 Task: Create a sub task System Test and UAT for the task  Implement payment gateway integration for the app in the project TreePlan , assign it to team member softage.9@softage.net and update the status of the sub task to  On Track  , set the priority of the sub task to Low.
Action: Mouse moved to (33, 61)
Screenshot: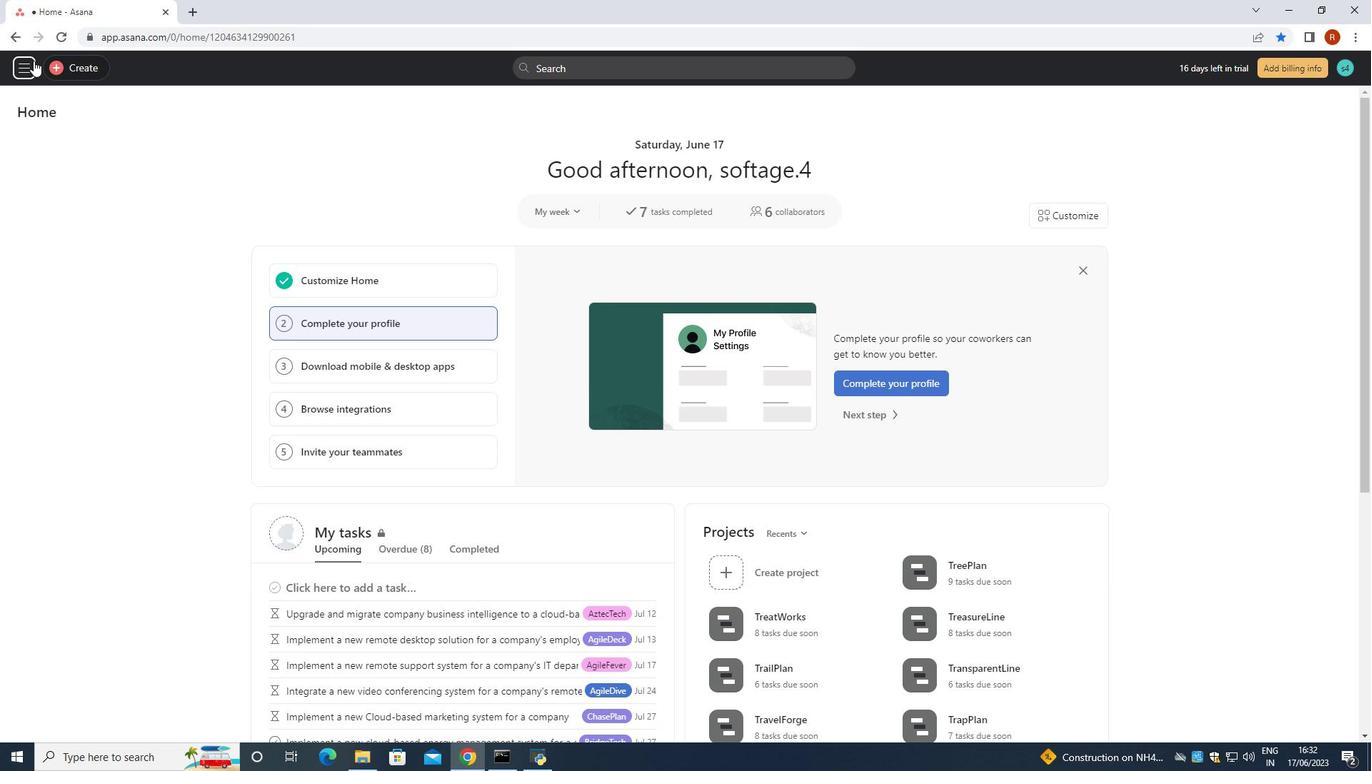 
Action: Mouse pressed left at (33, 61)
Screenshot: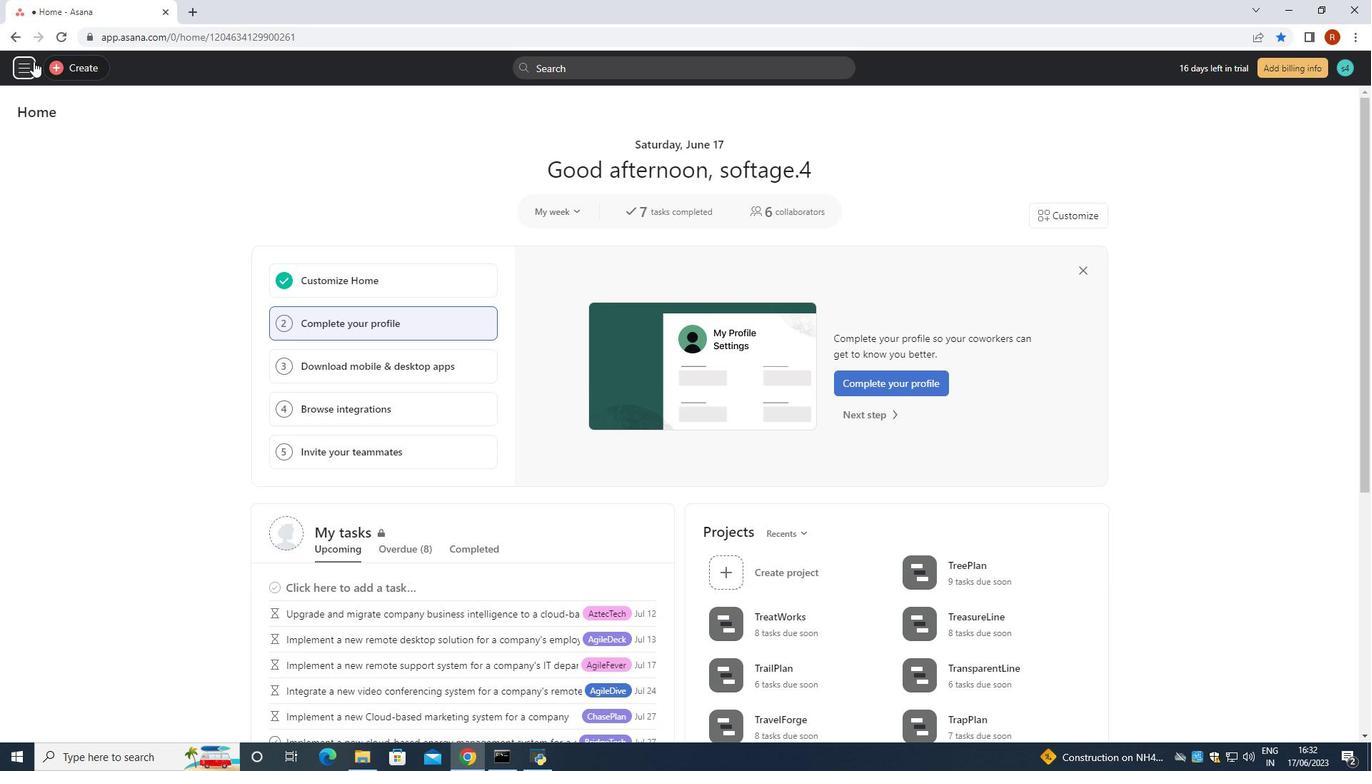 
Action: Mouse moved to (62, 327)
Screenshot: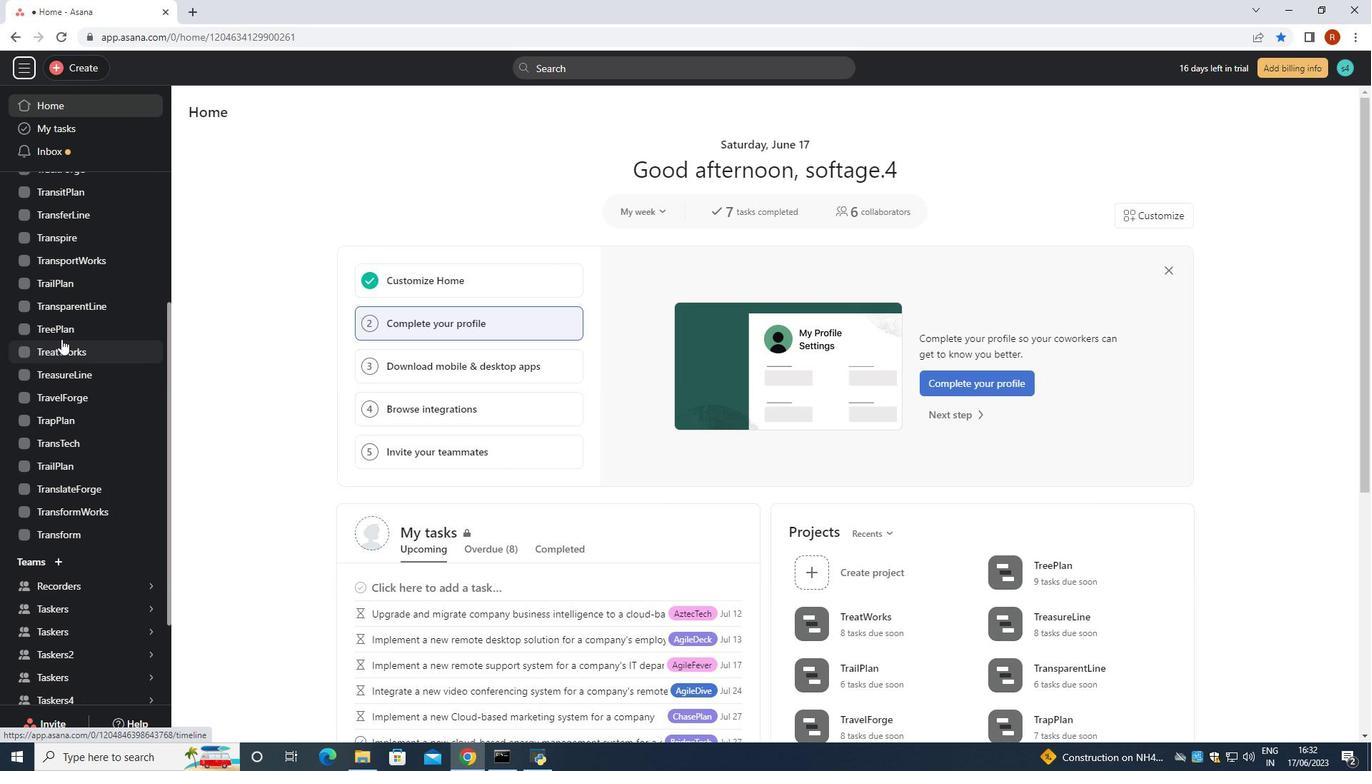 
Action: Mouse pressed left at (62, 327)
Screenshot: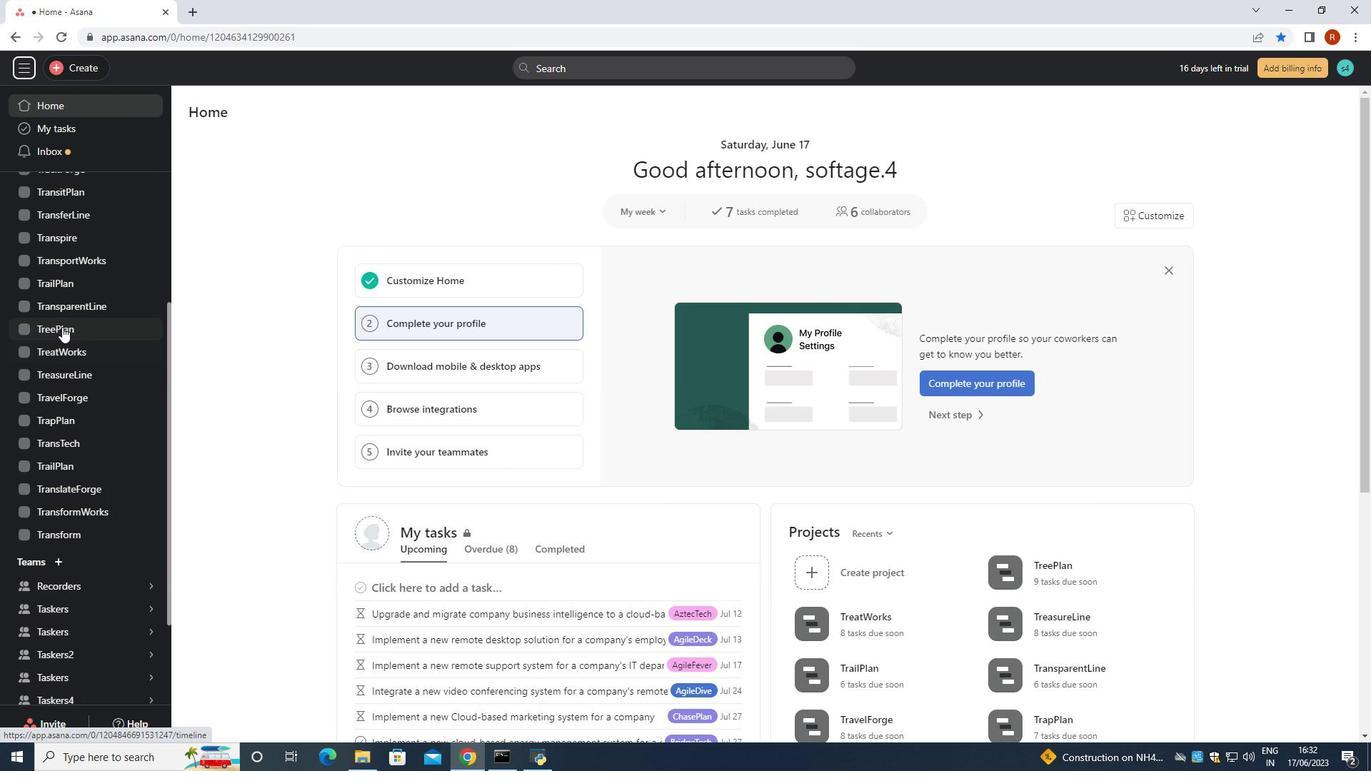 
Action: Mouse moved to (544, 338)
Screenshot: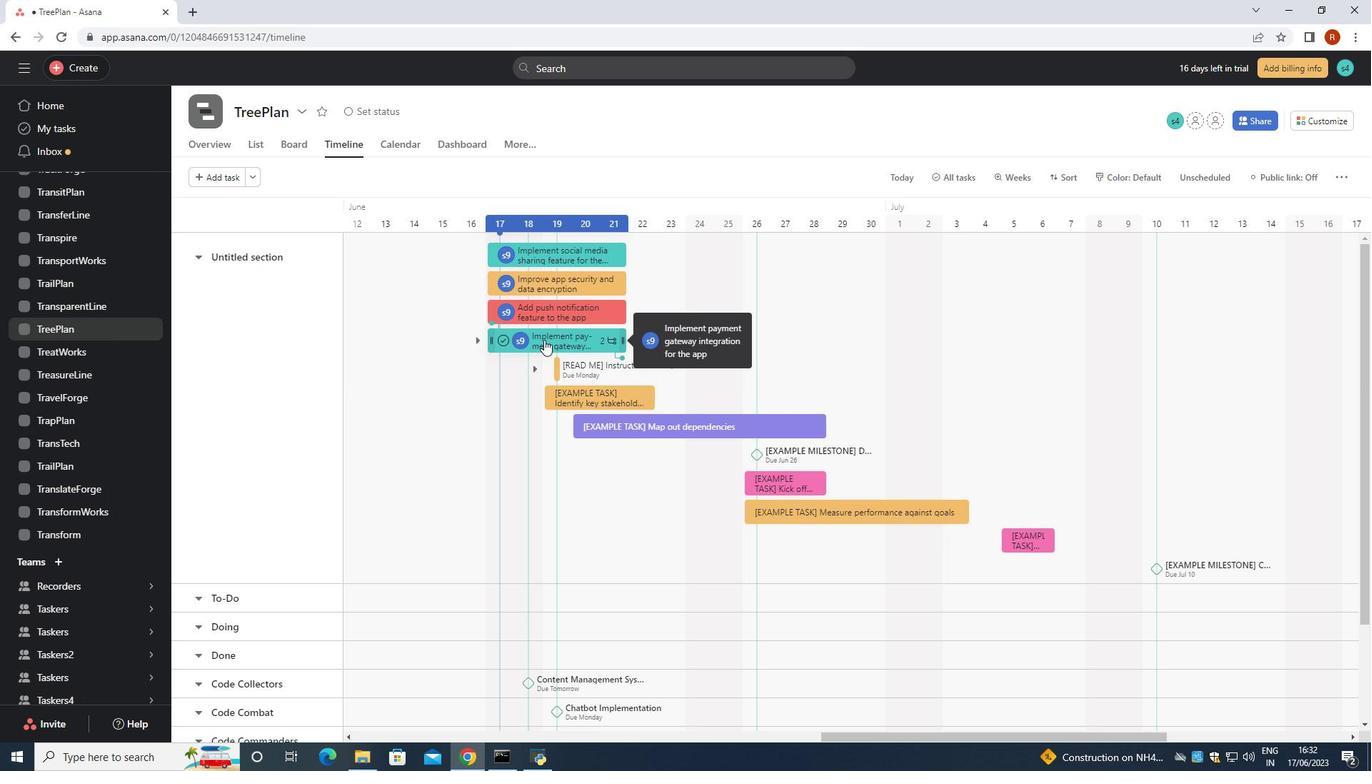 
Action: Mouse pressed left at (544, 338)
Screenshot: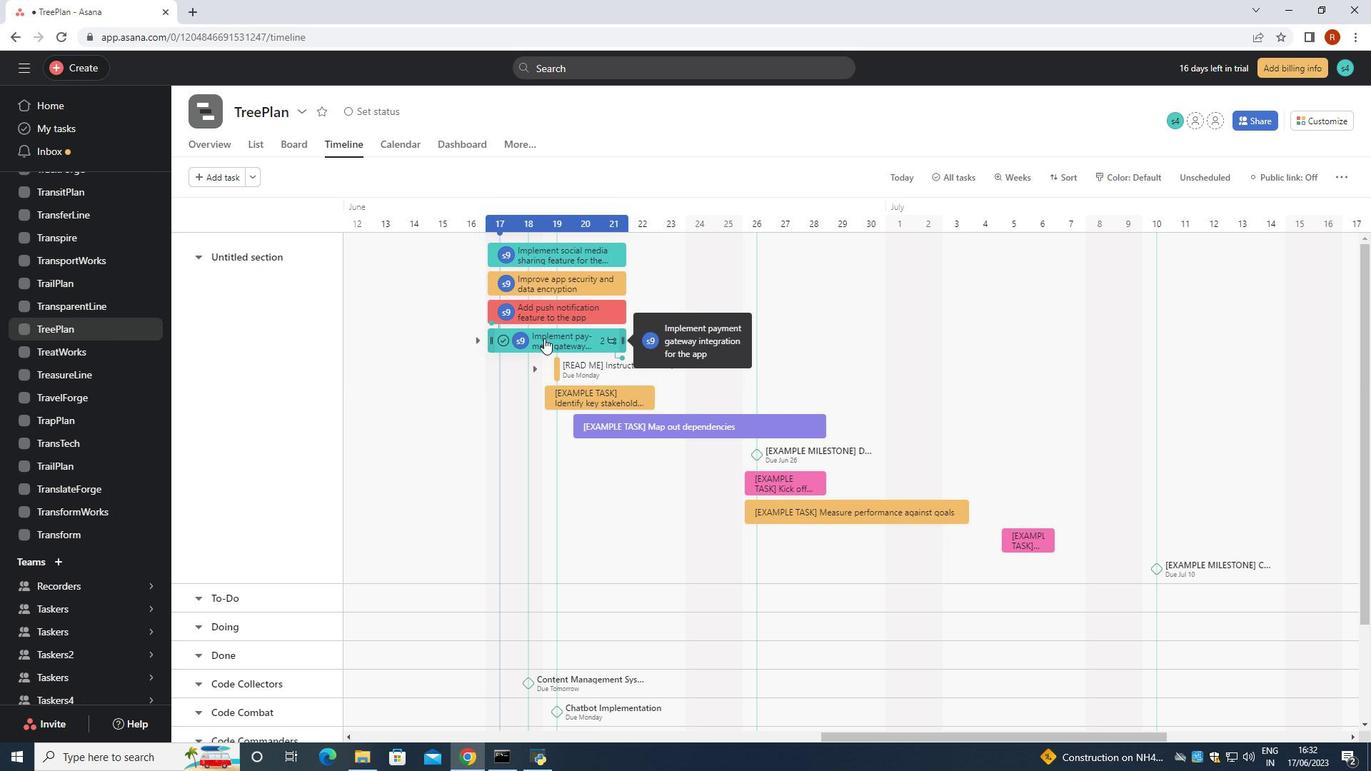 
Action: Mouse moved to (945, 503)
Screenshot: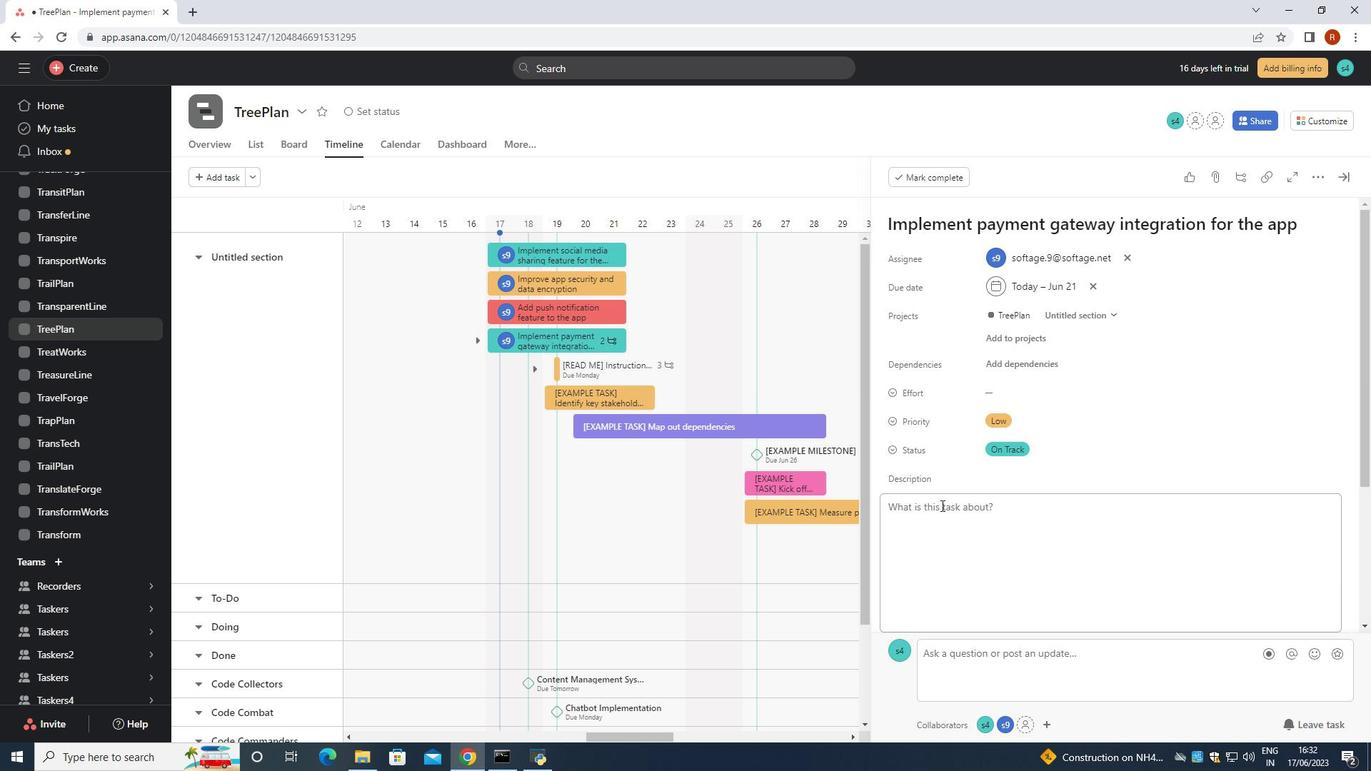 
Action: Mouse scrolled (945, 502) with delta (0, 0)
Screenshot: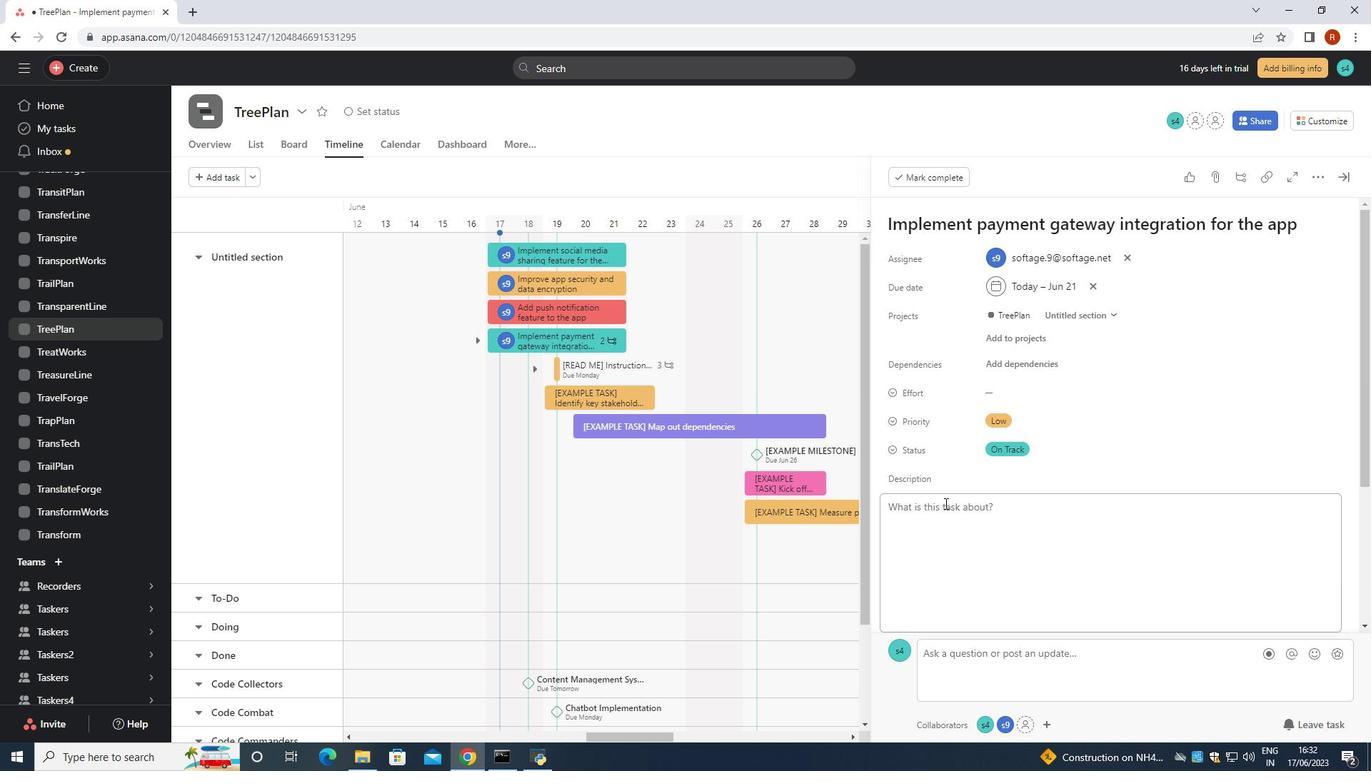 
Action: Mouse scrolled (945, 502) with delta (0, 0)
Screenshot: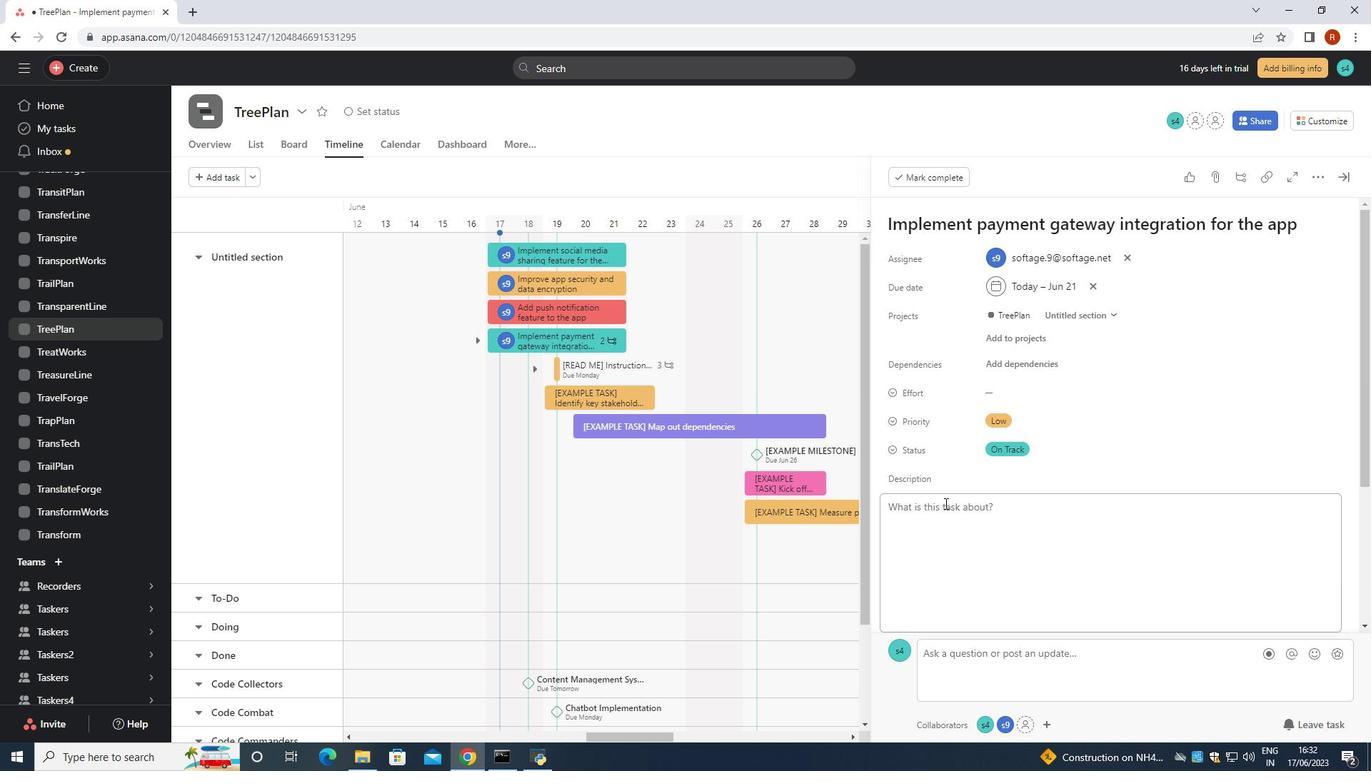 
Action: Mouse scrolled (945, 502) with delta (0, 0)
Screenshot: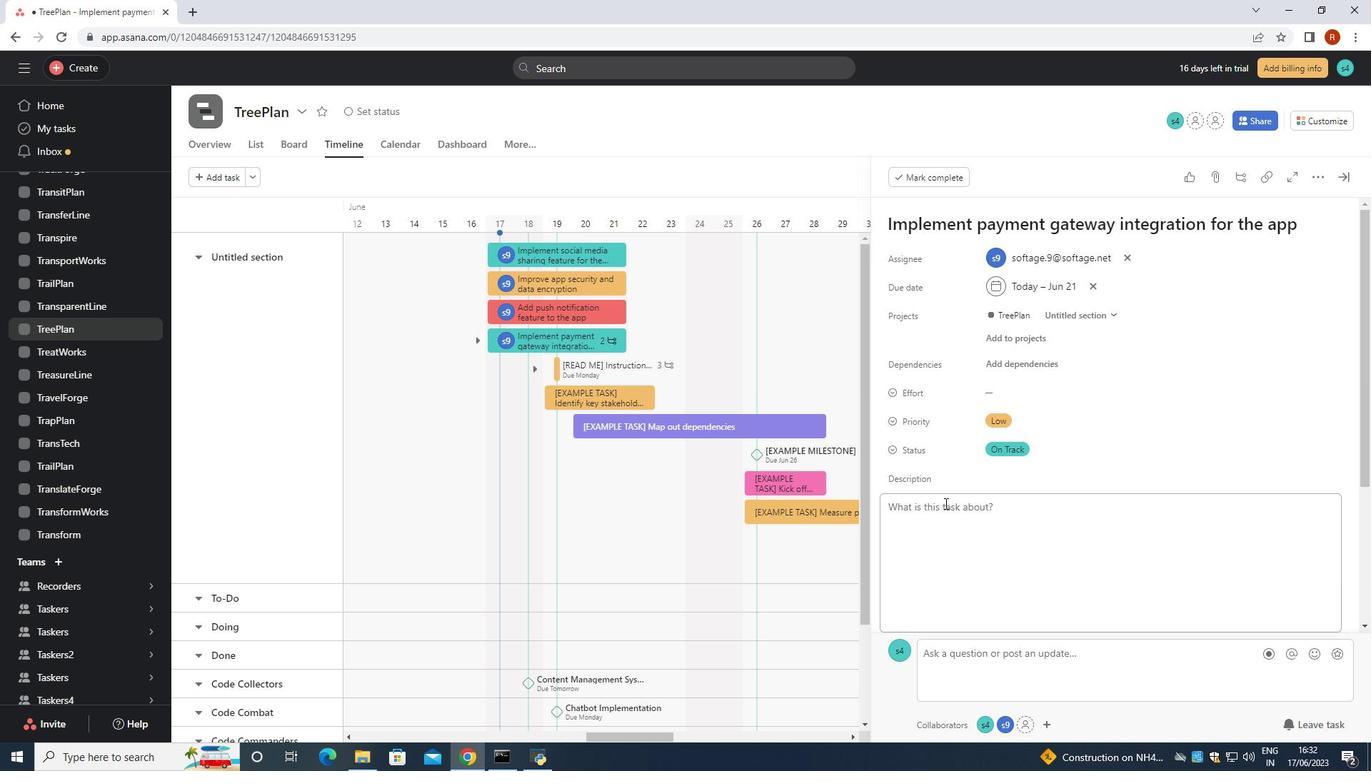 
Action: Mouse scrolled (945, 502) with delta (0, 0)
Screenshot: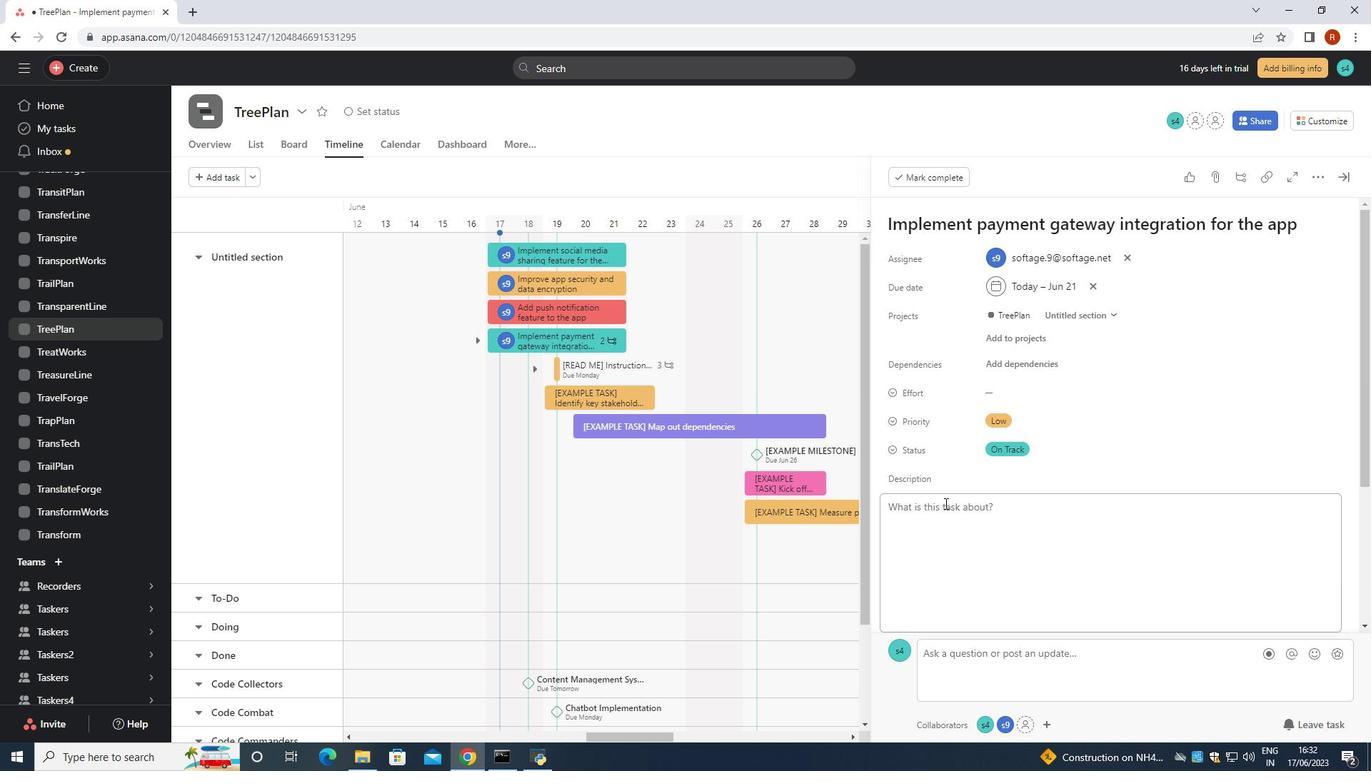 
Action: Mouse scrolled (945, 502) with delta (0, 0)
Screenshot: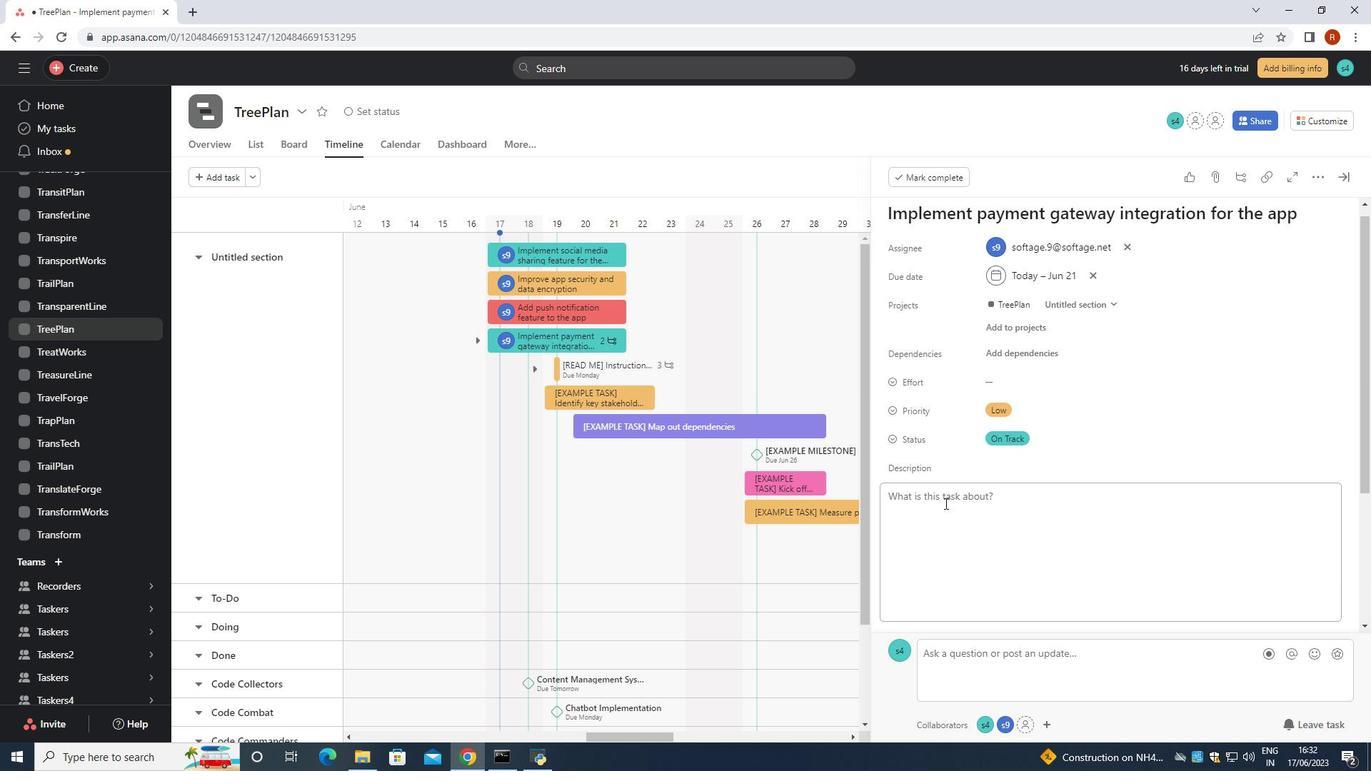 
Action: Mouse moved to (925, 515)
Screenshot: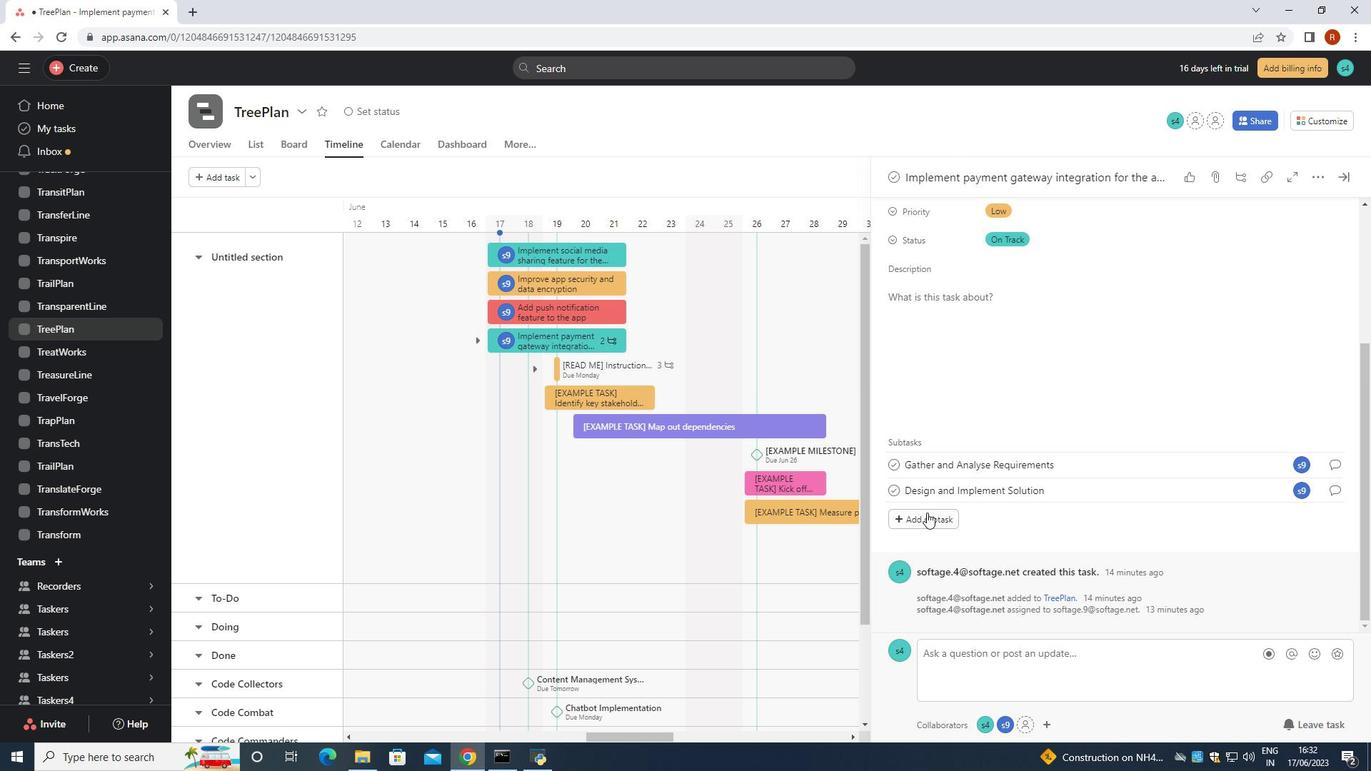 
Action: Mouse pressed left at (925, 515)
Screenshot: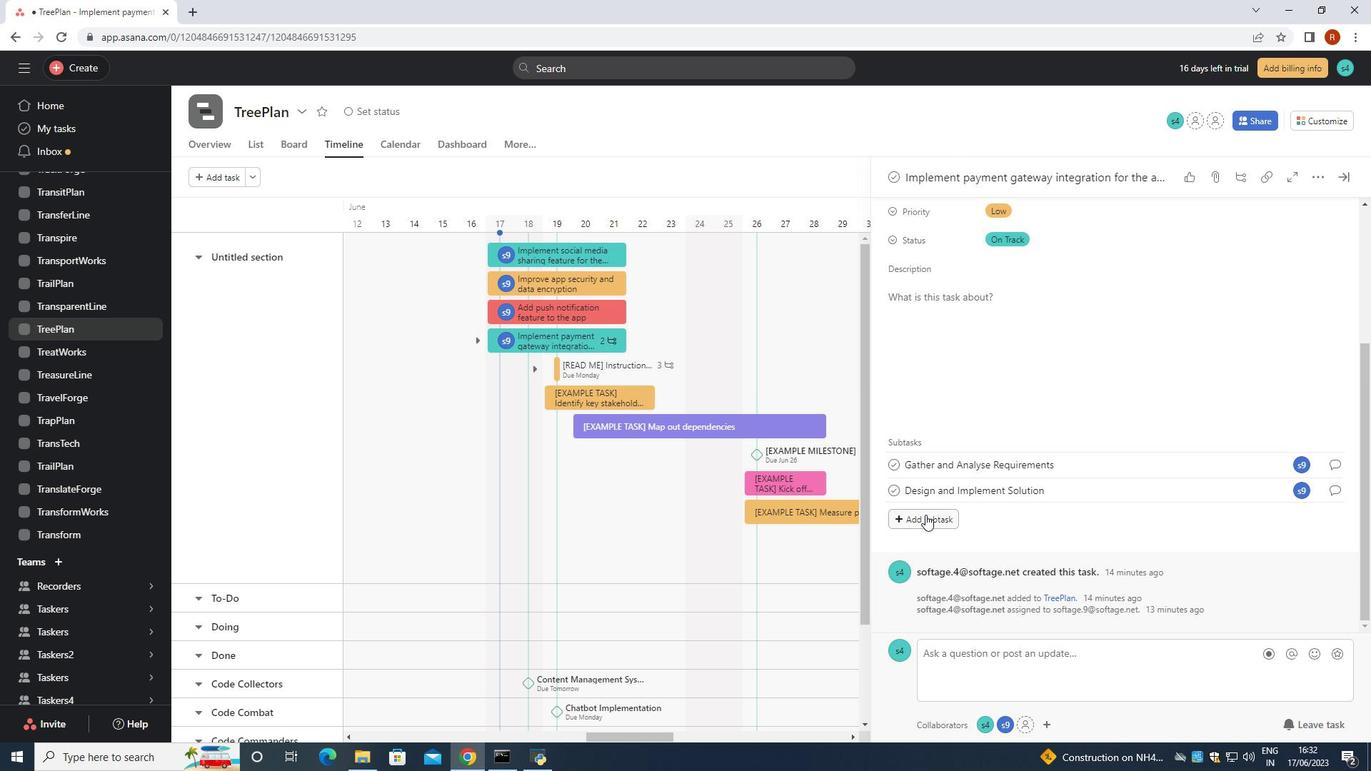 
Action: Mouse moved to (924, 522)
Screenshot: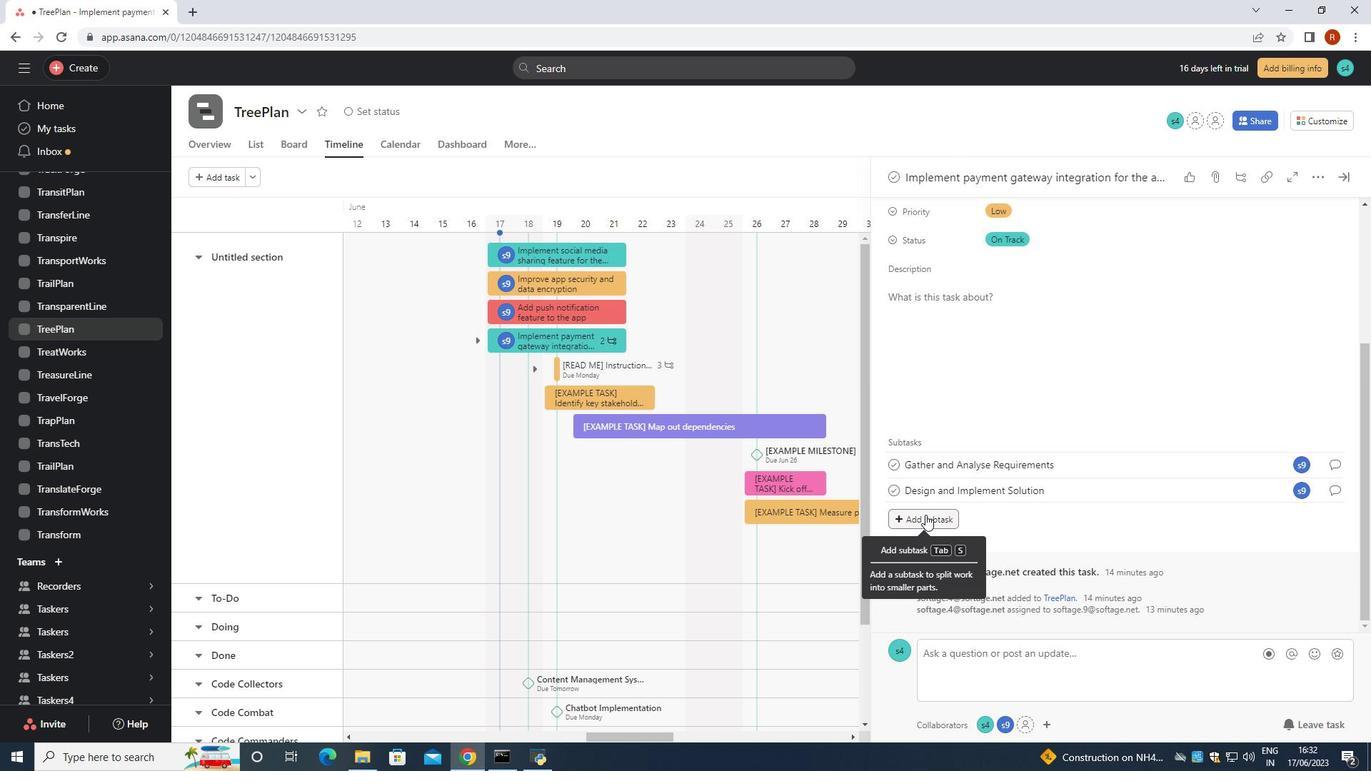 
Action: Key pressed <Key.shift><Key.shift><Key.shift><Key.shift><Key.shift><Key.shift><Key.shift><Key.shift><Key.shift>System<Key.space><Key.shift>Tw<Key.backspace>est<Key.space>and<Key.space><Key.caps_lock>UAT<Key.caps_lock>
Screenshot: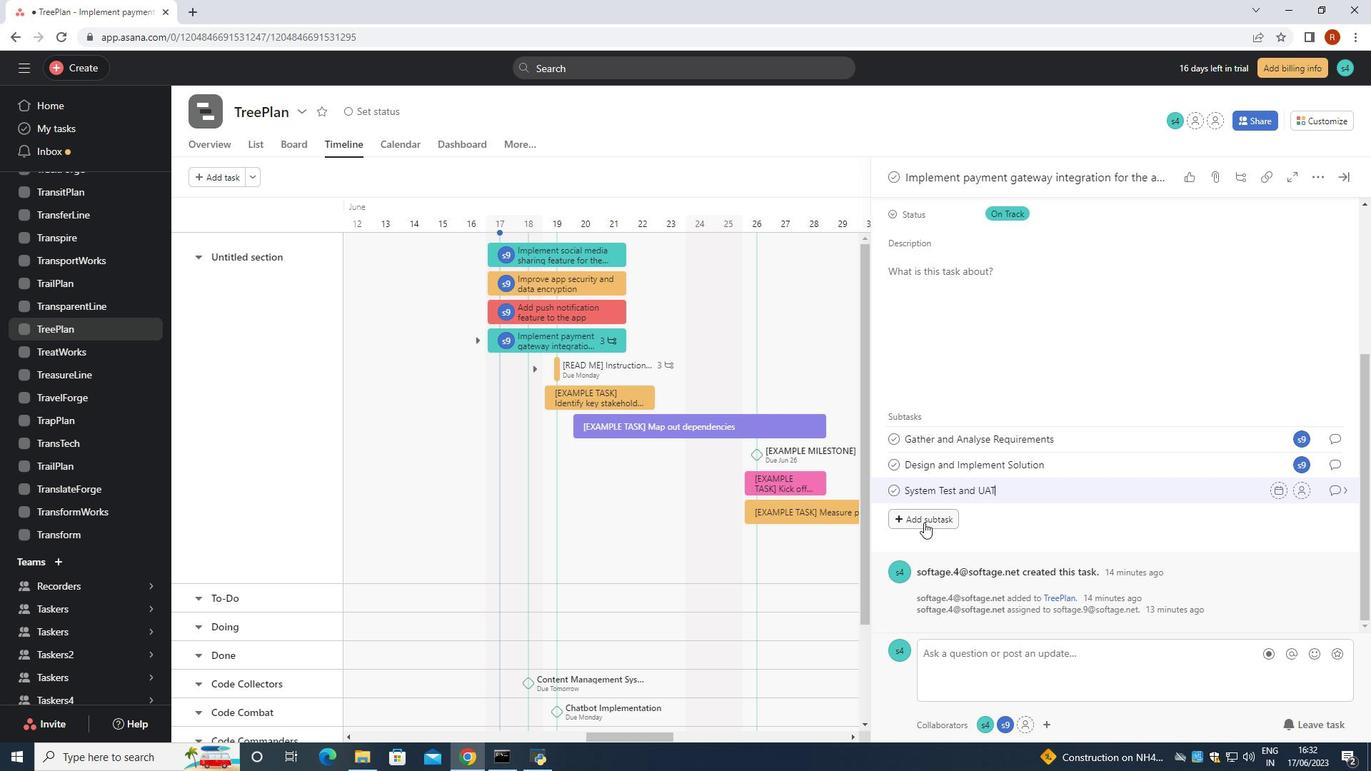 
Action: Mouse moved to (1306, 491)
Screenshot: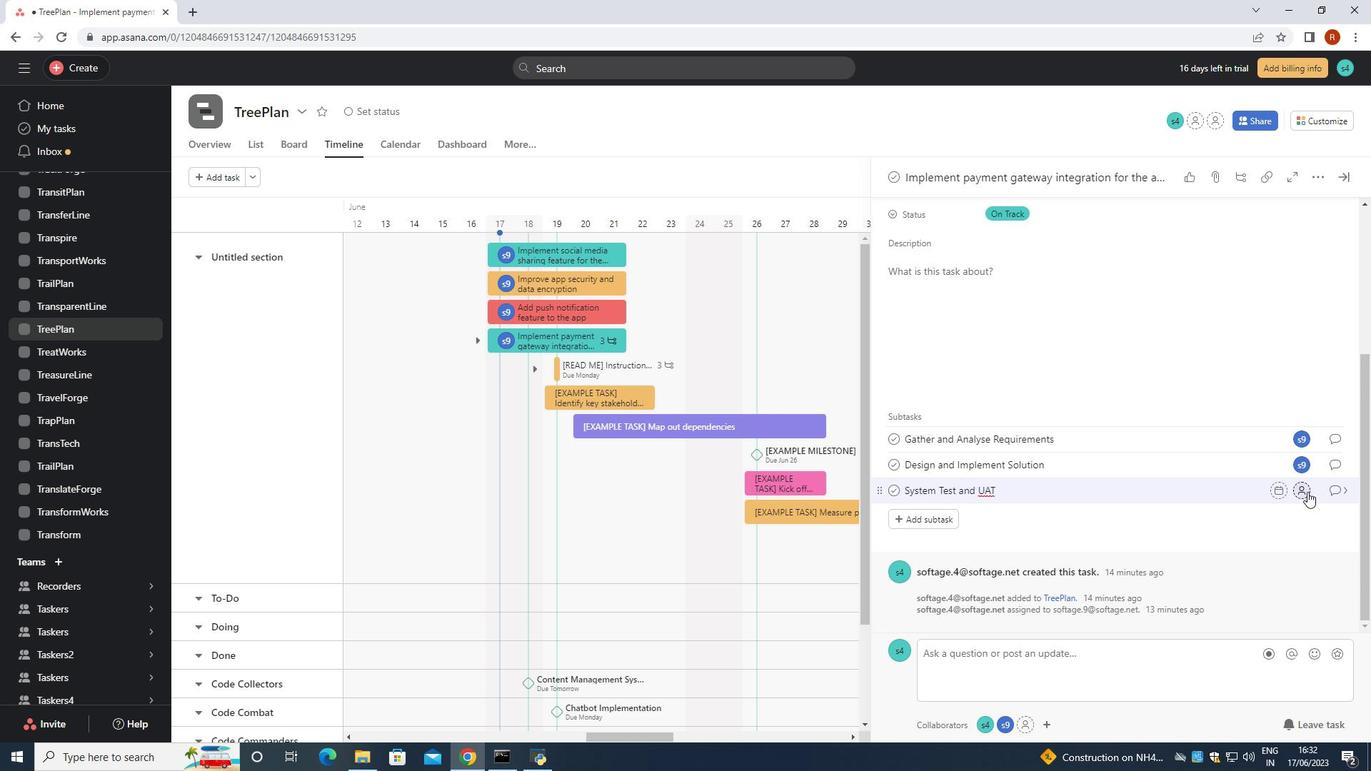 
Action: Mouse pressed left at (1306, 491)
Screenshot: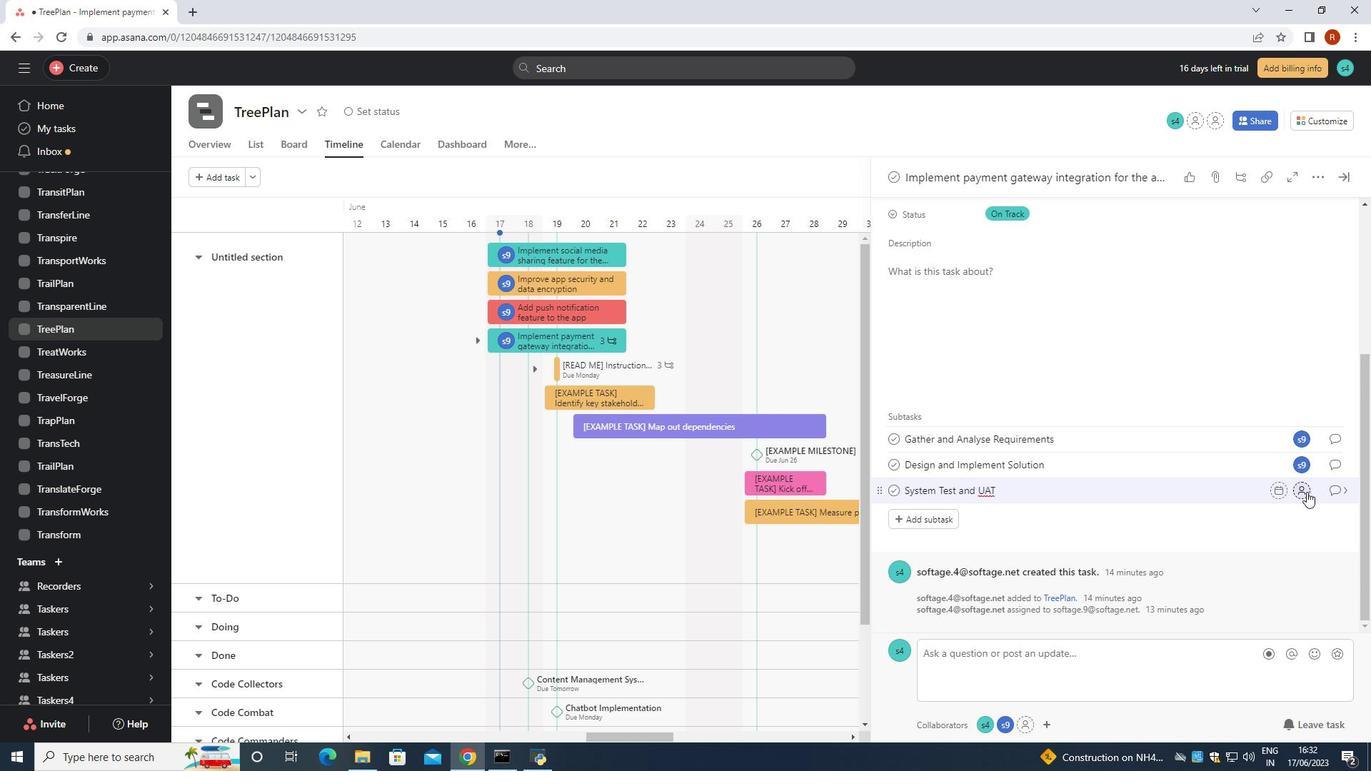 
Action: Mouse moved to (1306, 491)
Screenshot: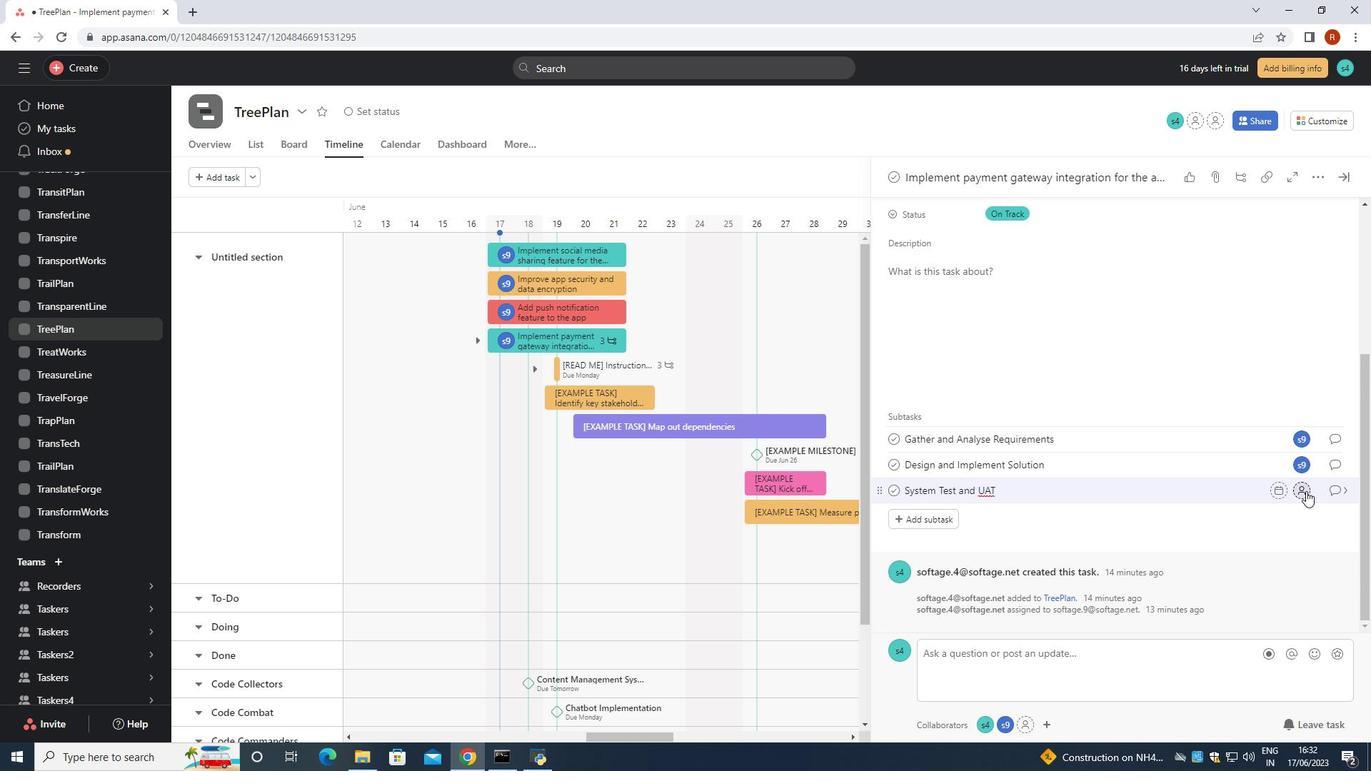 
Action: Key pressed <Key.shift>Softage.9<Key.shift>@softage.net
Screenshot: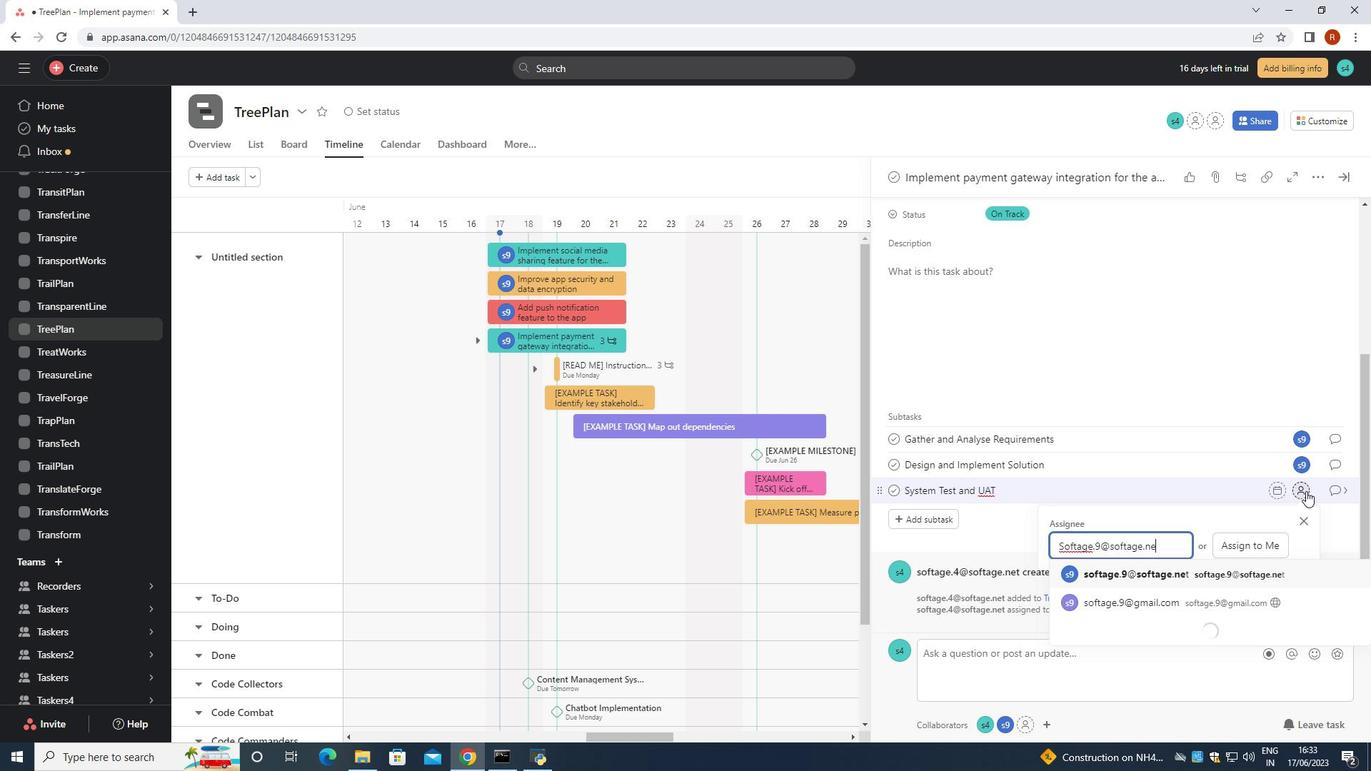 
Action: Mouse moved to (1185, 572)
Screenshot: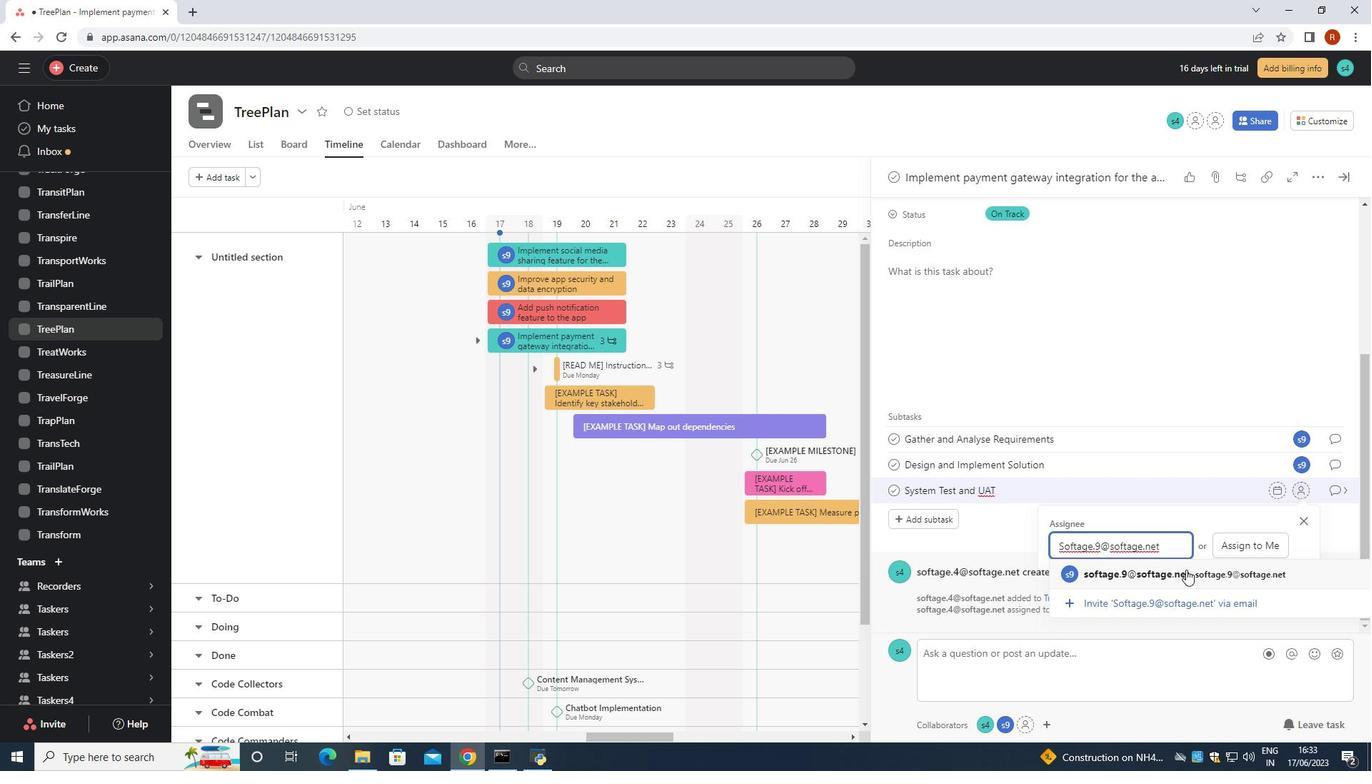
Action: Mouse pressed left at (1185, 572)
Screenshot: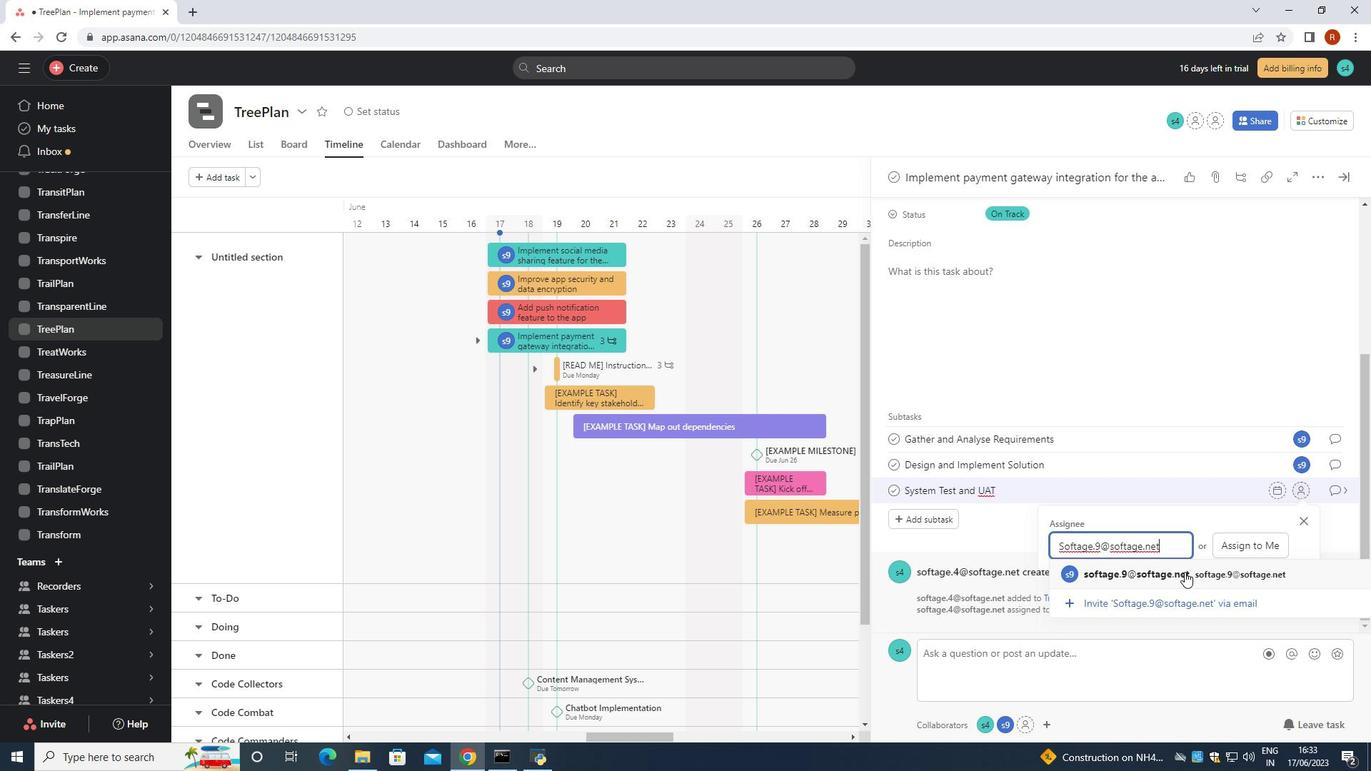 
Action: Mouse moved to (1333, 491)
Screenshot: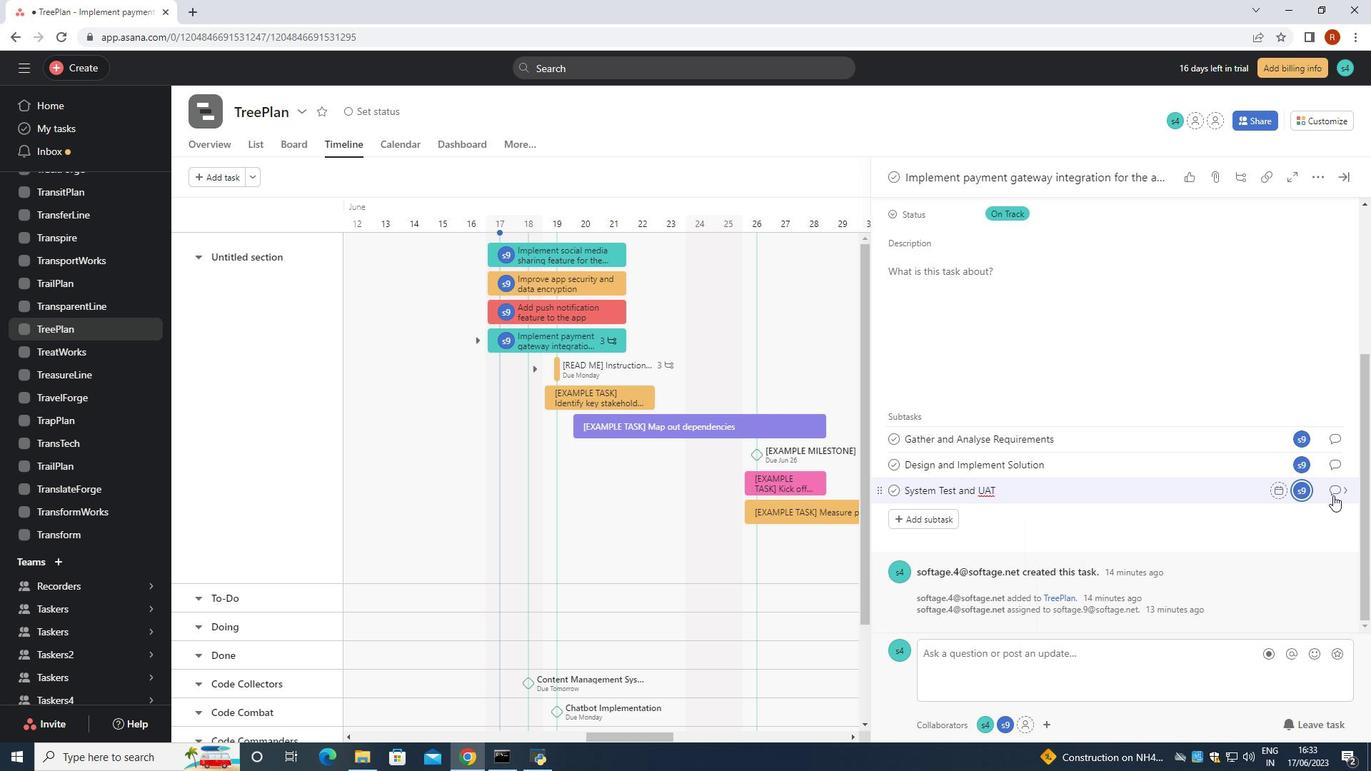 
Action: Mouse pressed left at (1333, 491)
Screenshot: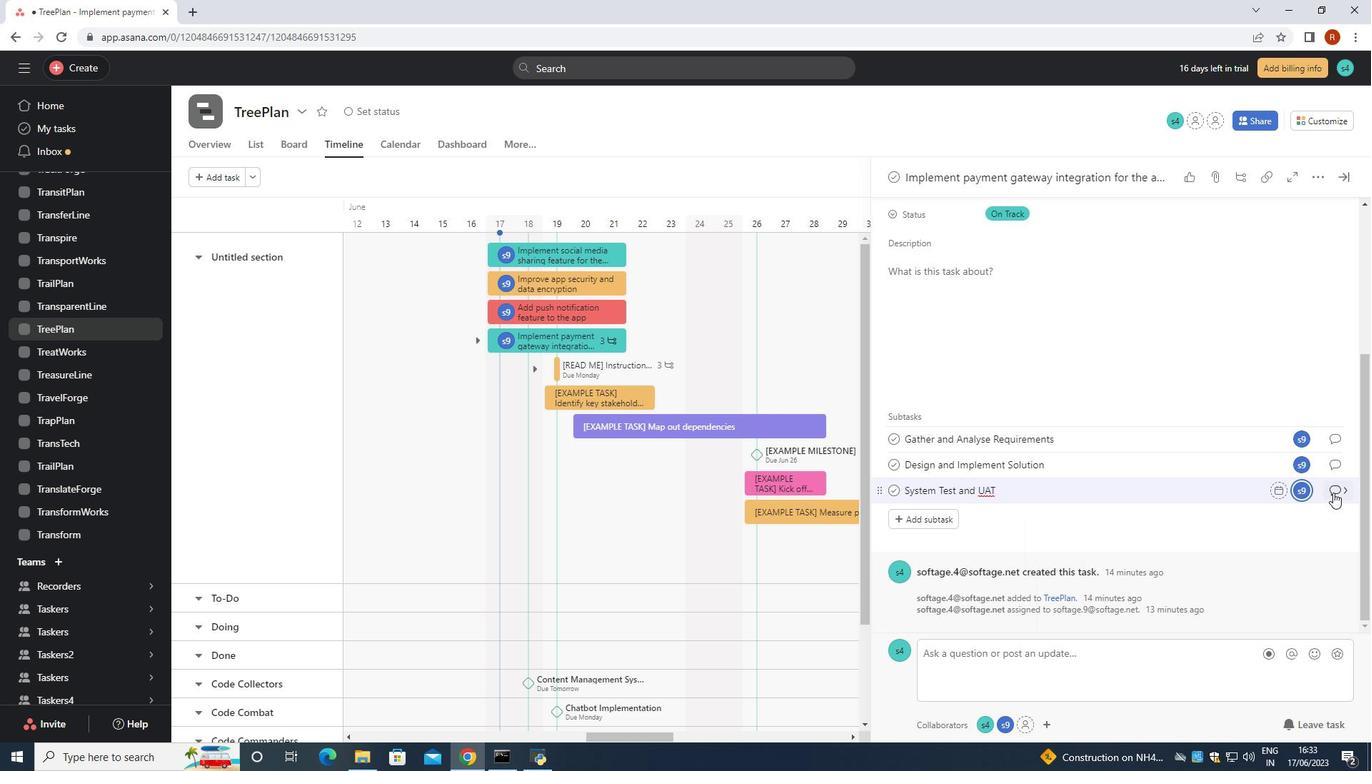 
Action: Mouse moved to (913, 377)
Screenshot: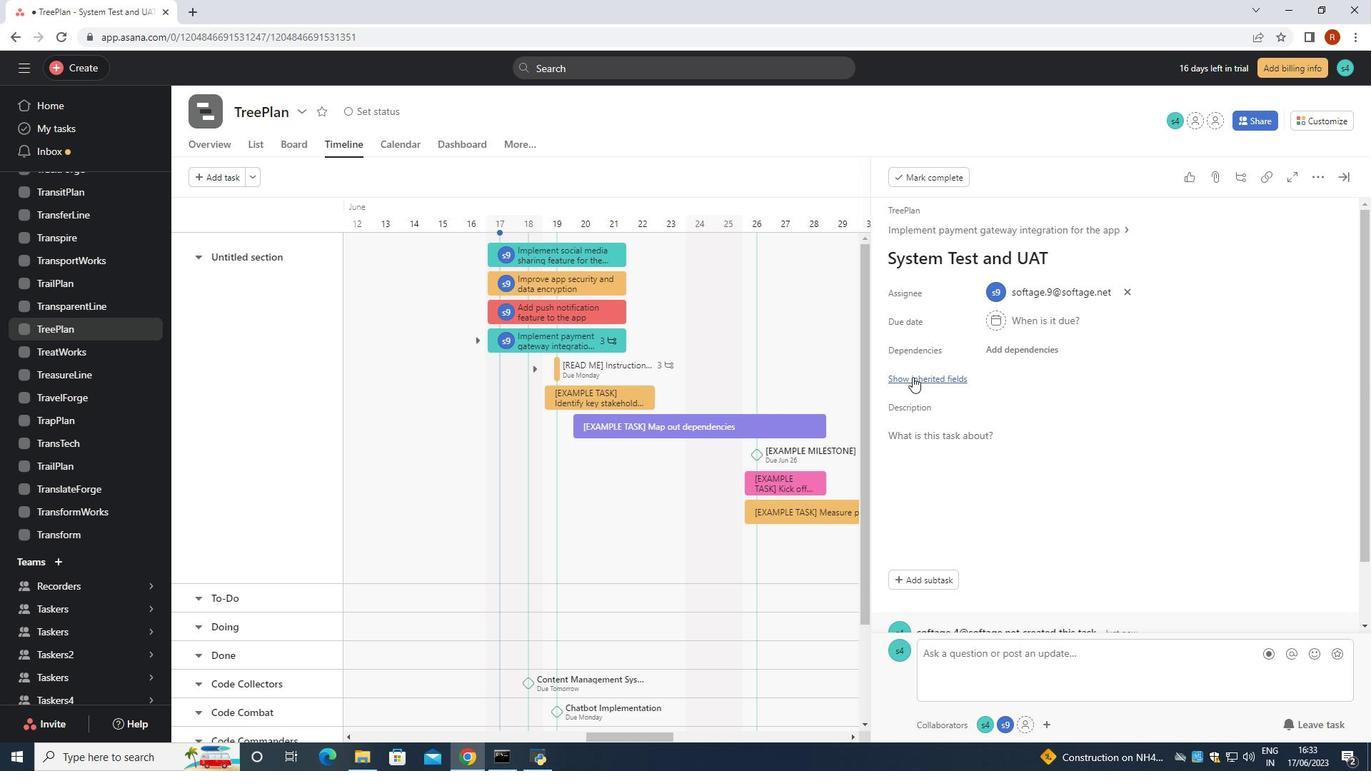 
Action: Mouse pressed left at (913, 377)
Screenshot: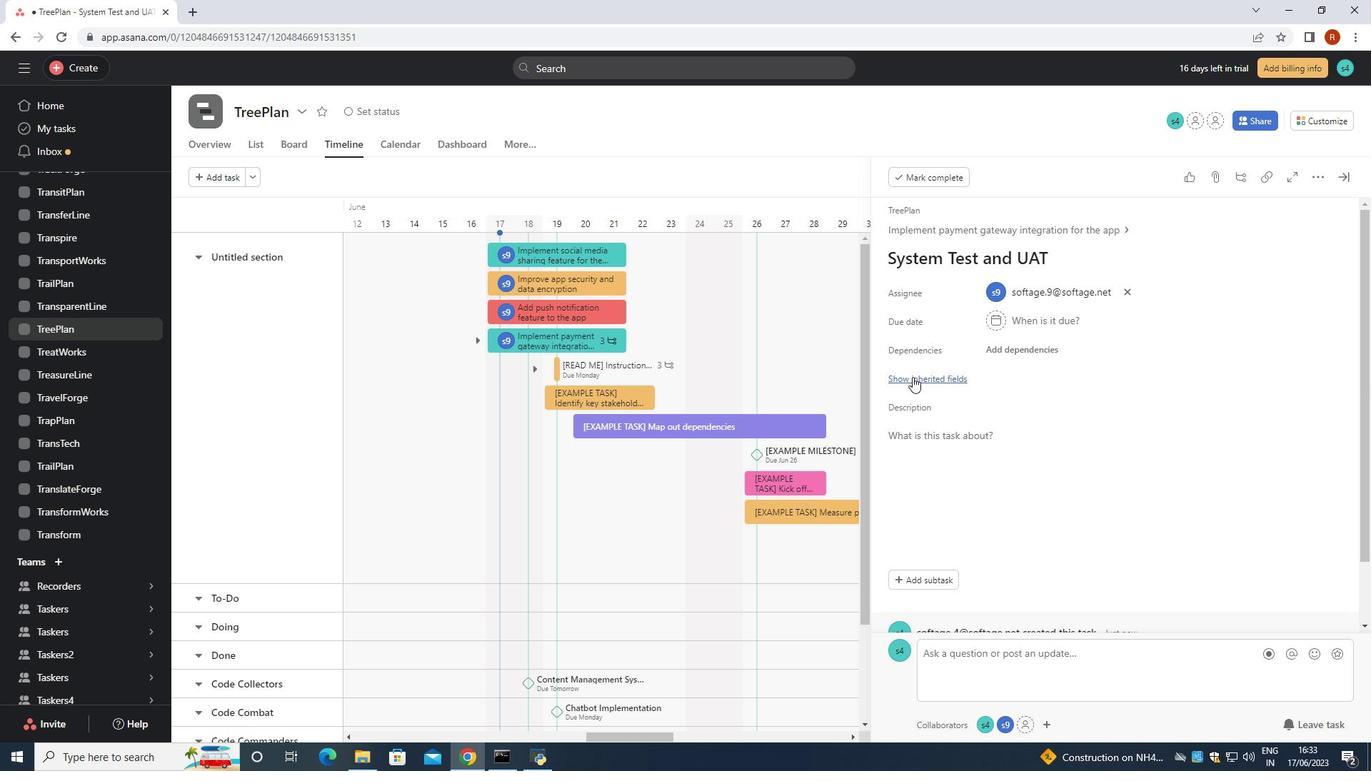 
Action: Mouse moved to (1003, 463)
Screenshot: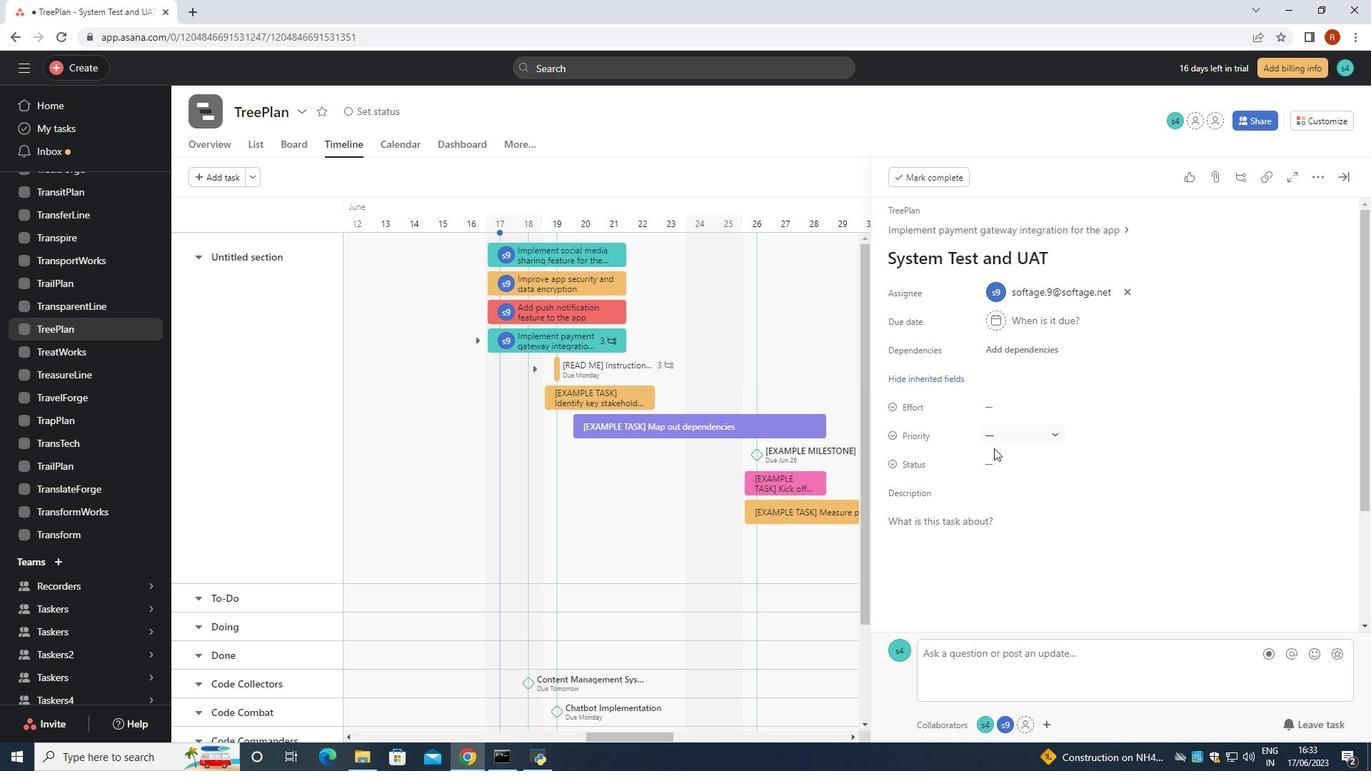 
Action: Mouse pressed left at (1003, 463)
Screenshot: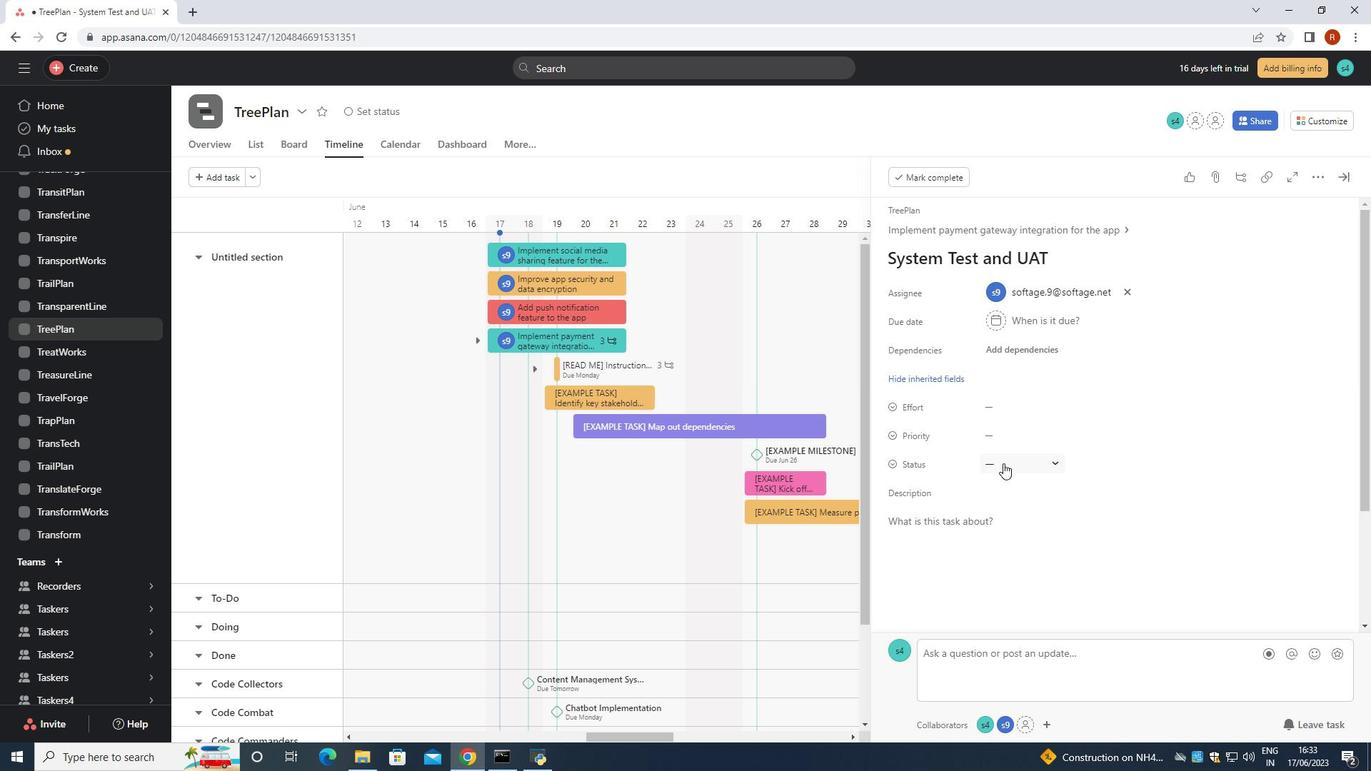 
Action: Mouse moved to (1028, 512)
Screenshot: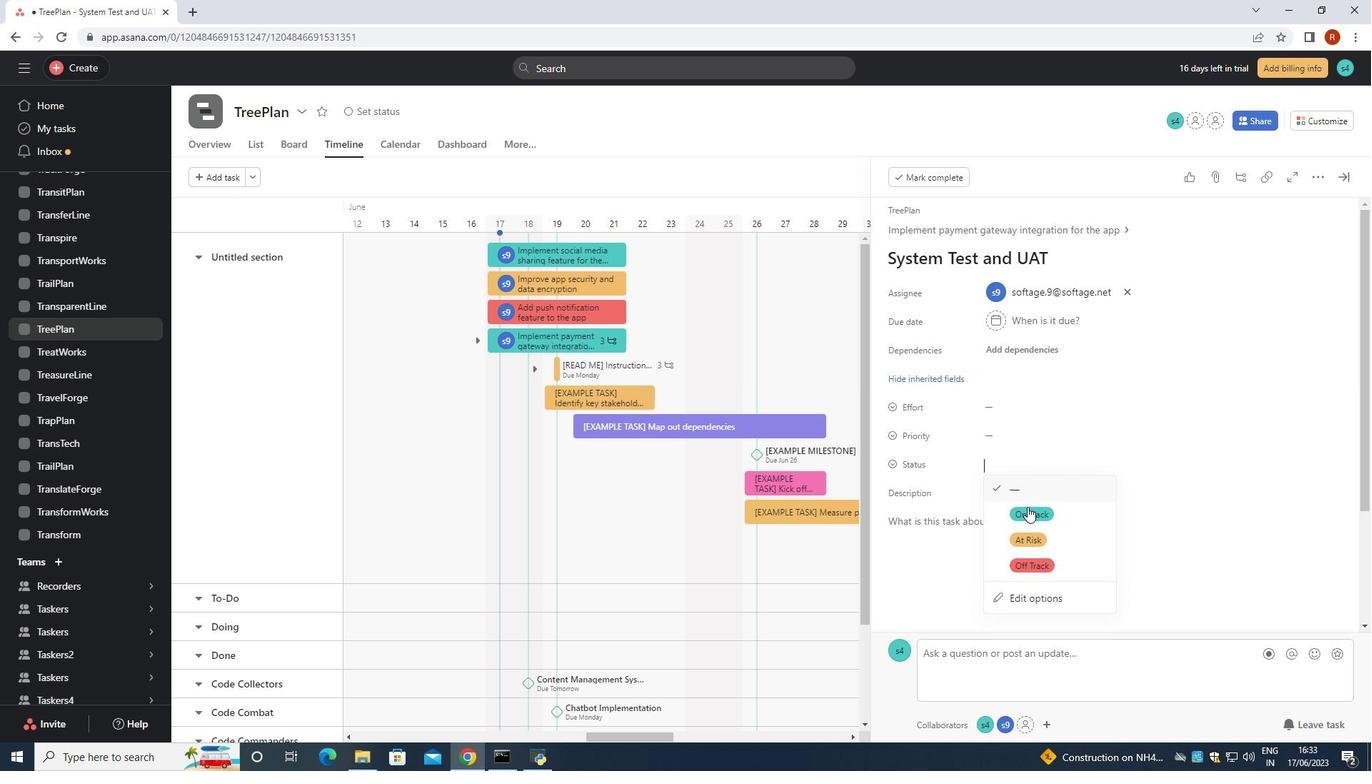 
Action: Mouse pressed left at (1028, 512)
Screenshot: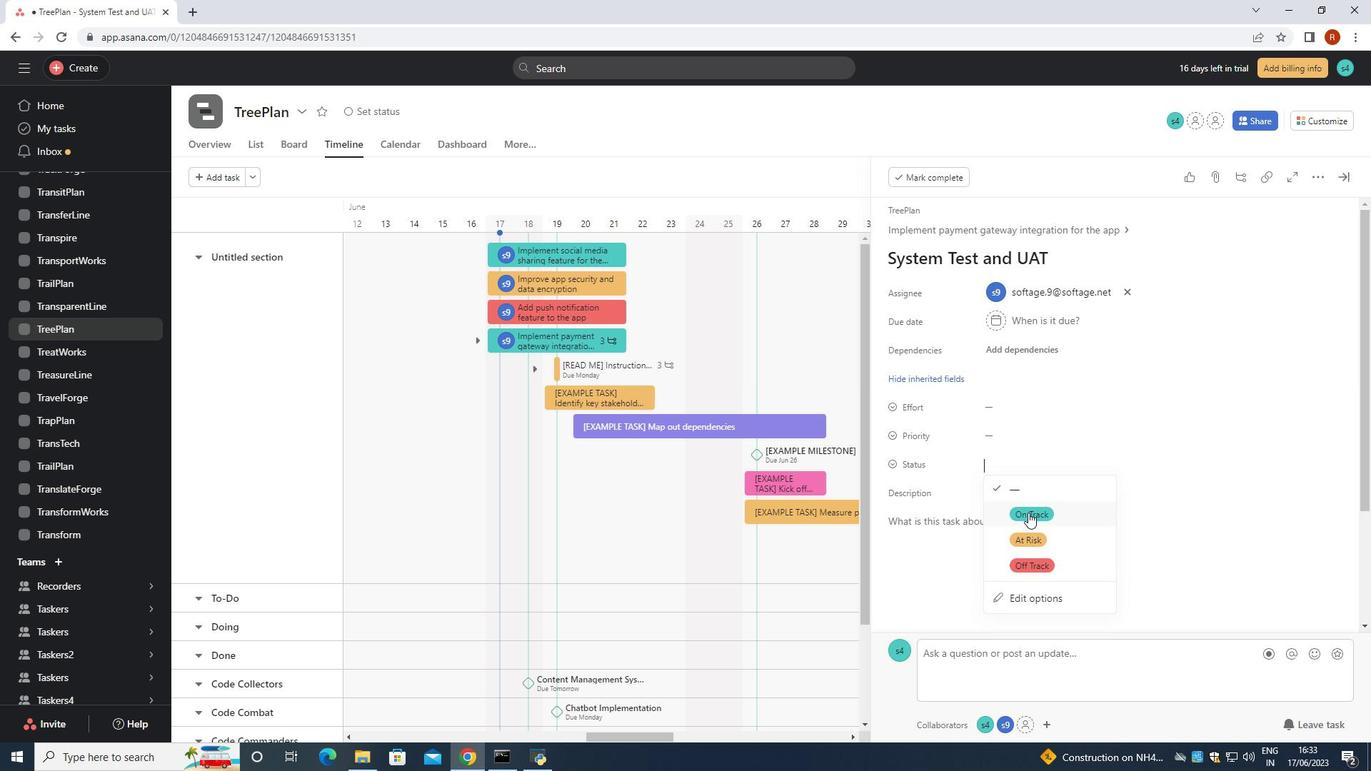 
Action: Mouse moved to (1017, 423)
Screenshot: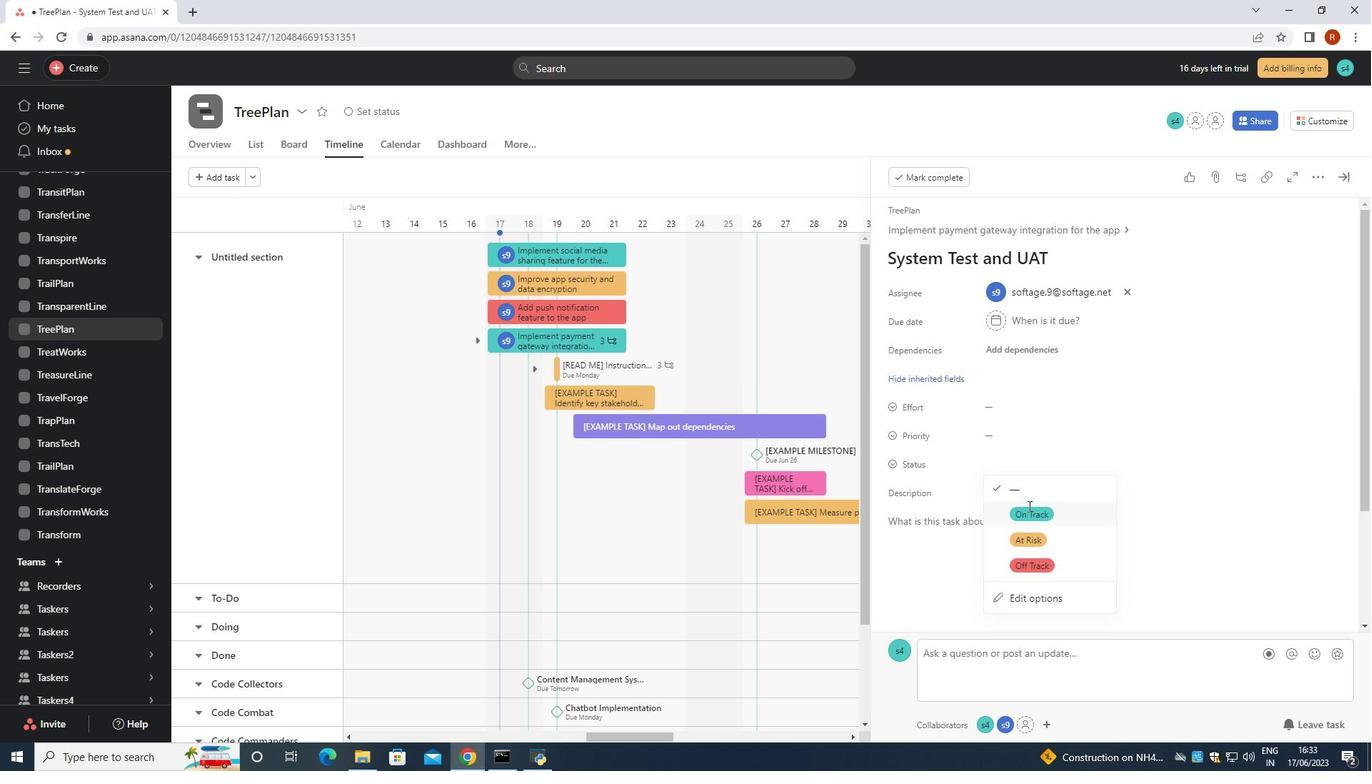 
Action: Mouse pressed left at (1017, 423)
Screenshot: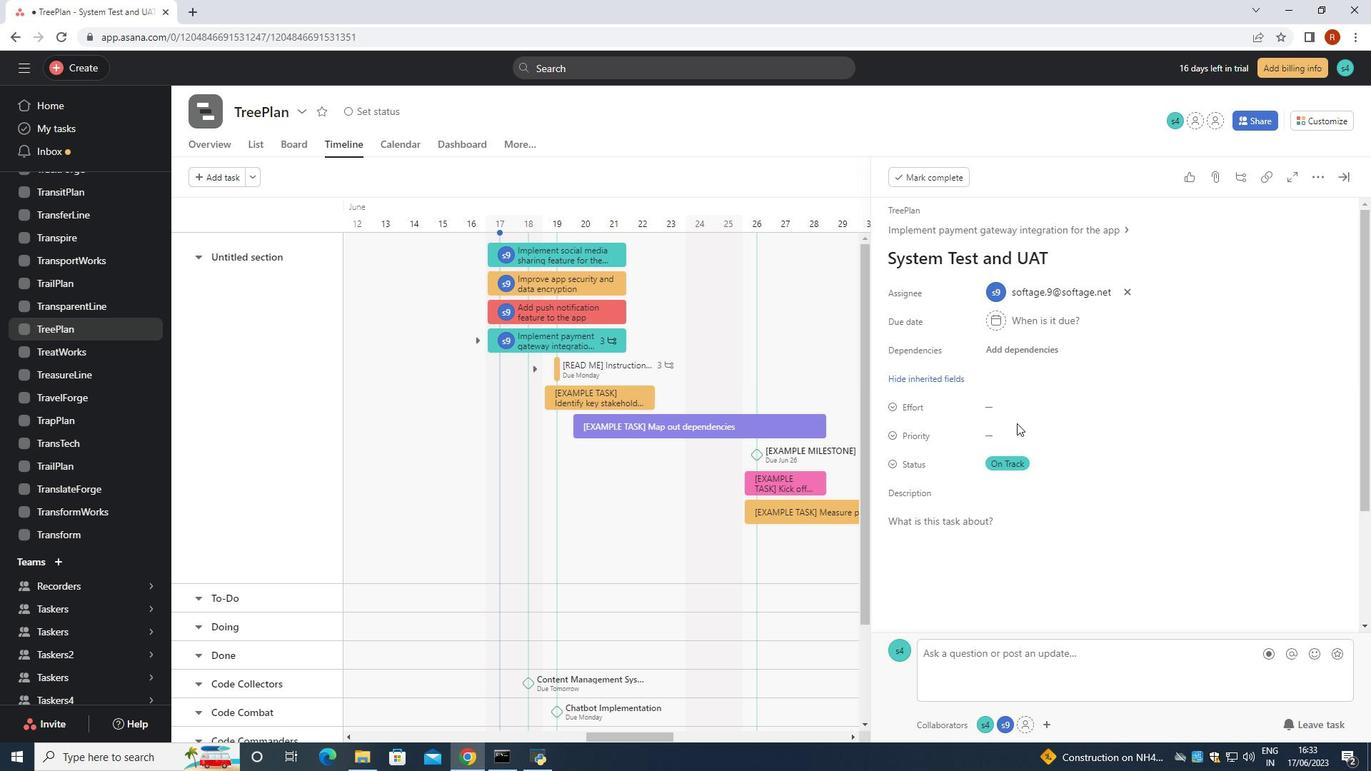 
Action: Mouse moved to (1010, 436)
Screenshot: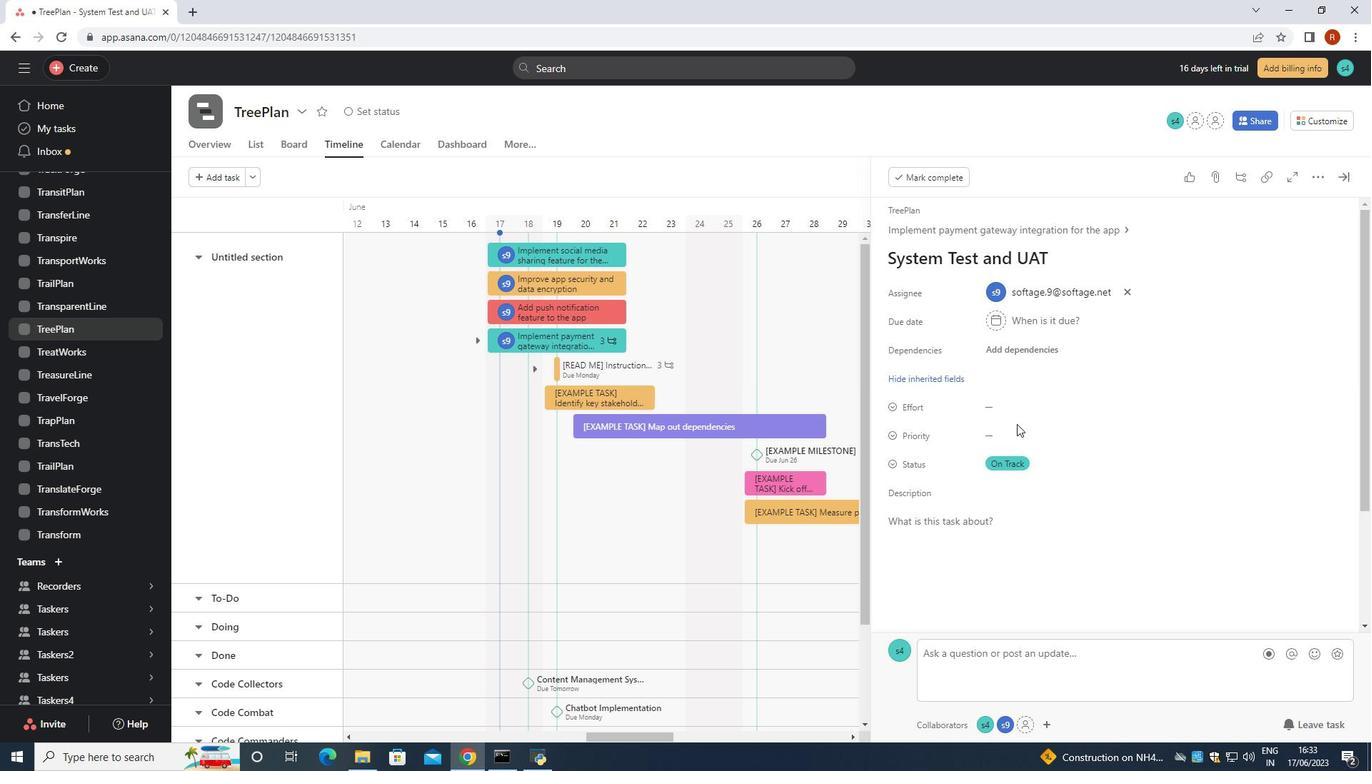 
Action: Mouse pressed left at (1010, 436)
Screenshot: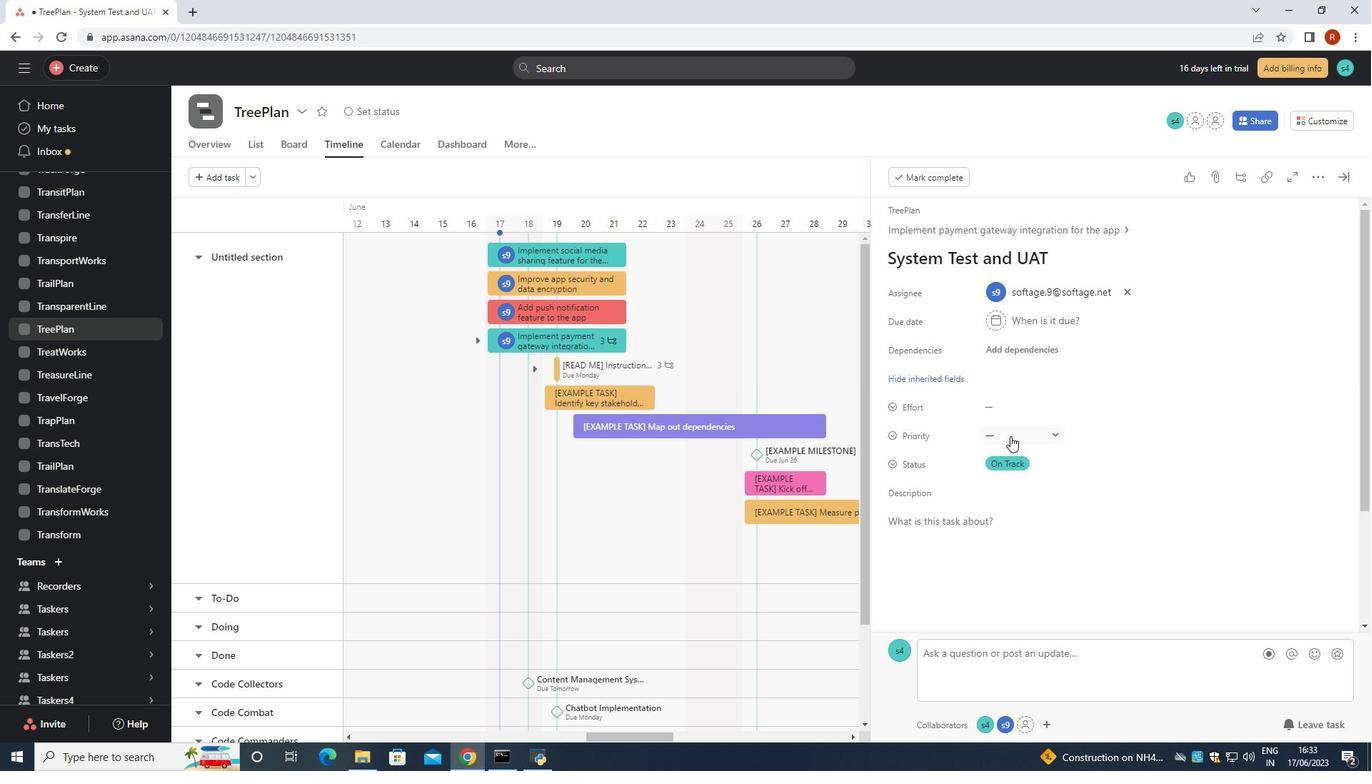 
Action: Mouse moved to (1030, 522)
Screenshot: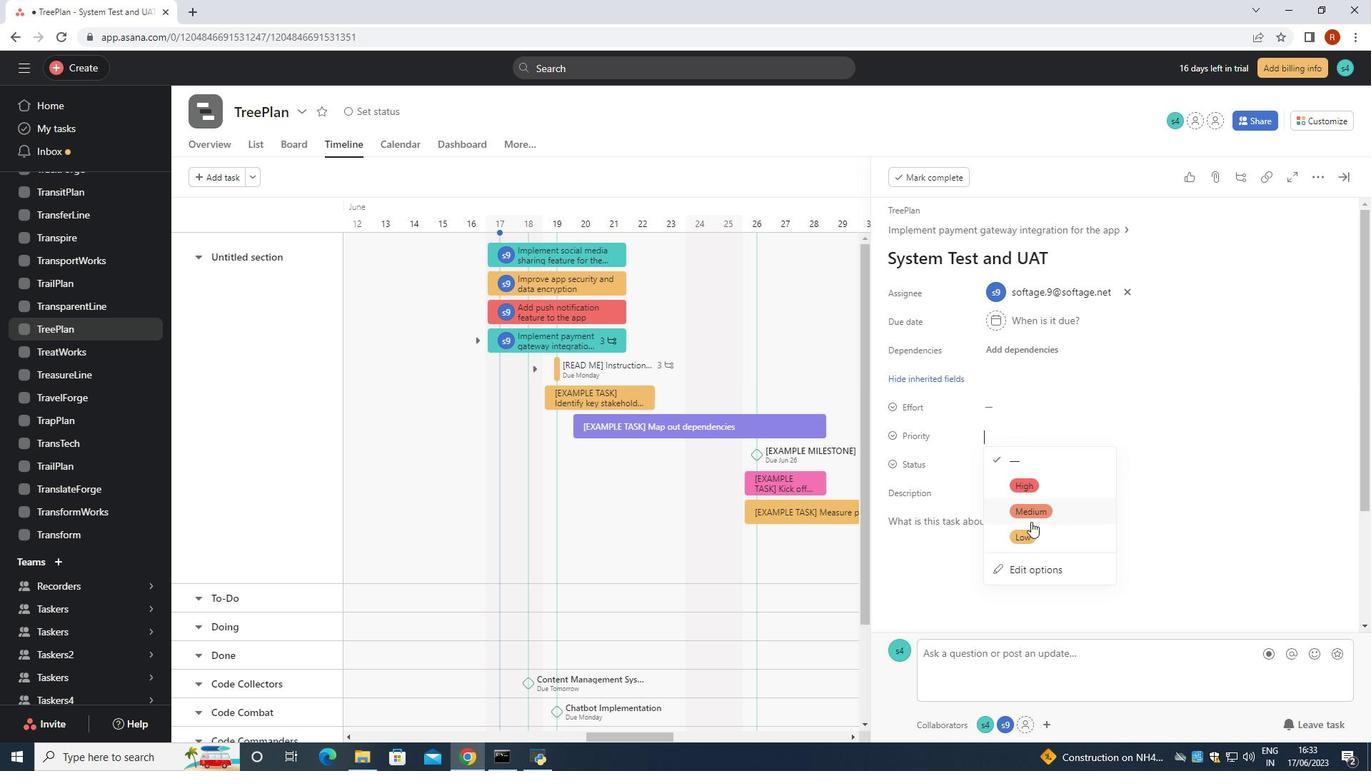 
Action: Mouse pressed left at (1030, 522)
Screenshot: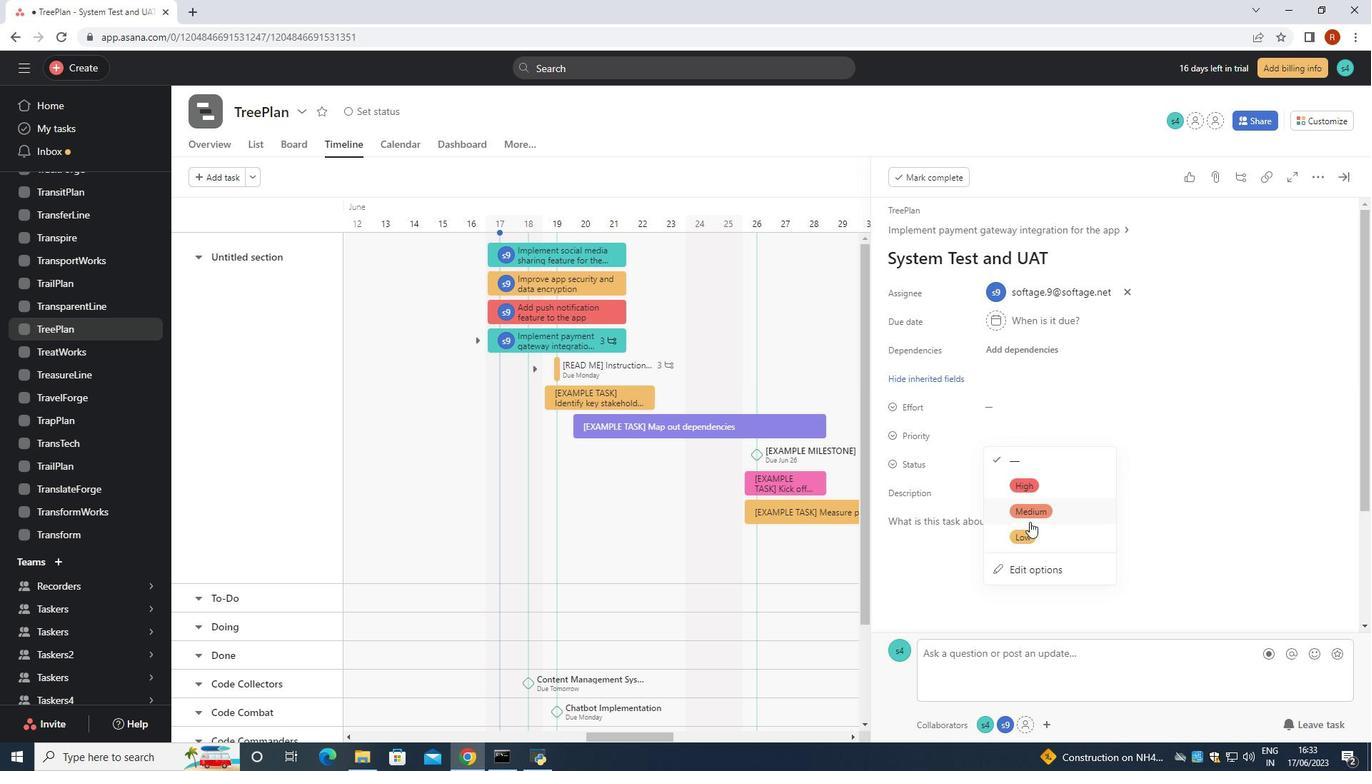 
Action: Mouse moved to (1010, 431)
Screenshot: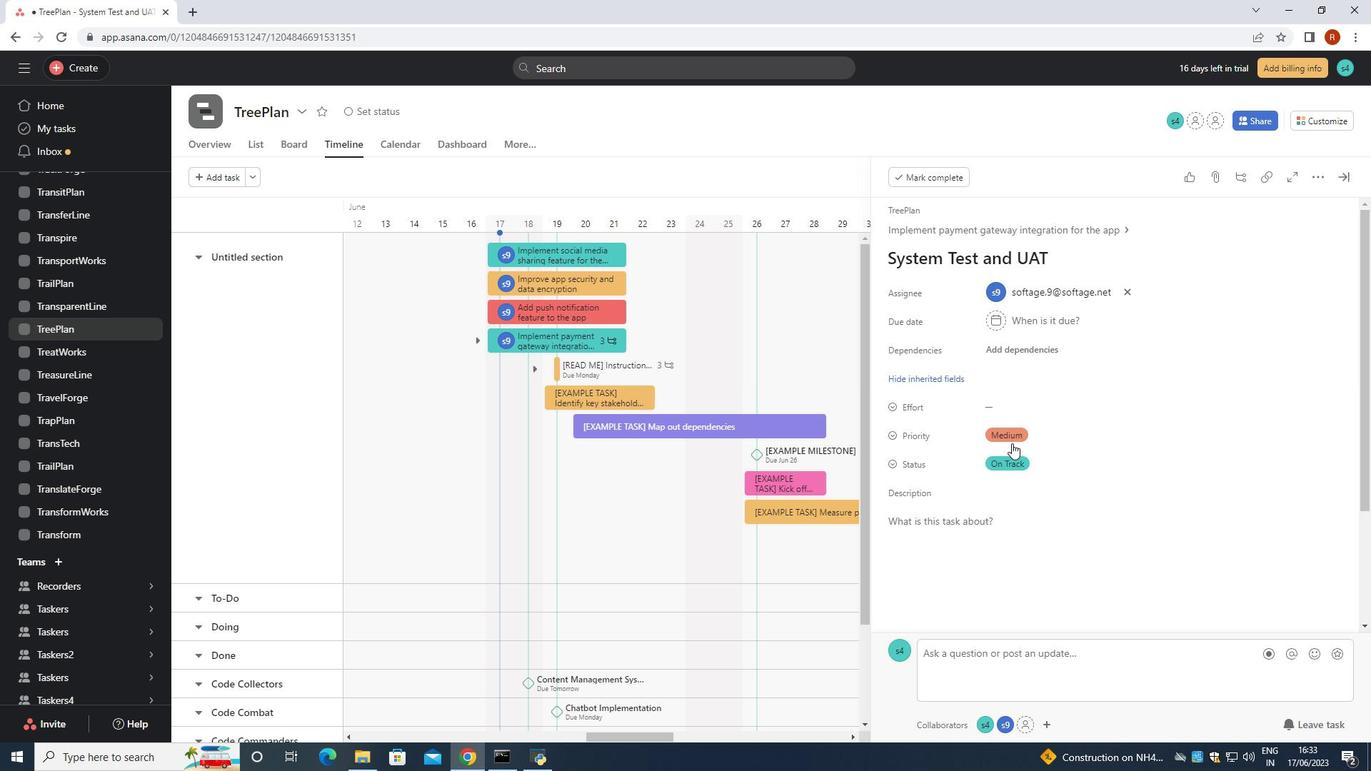 
Action: Mouse pressed left at (1010, 431)
Screenshot: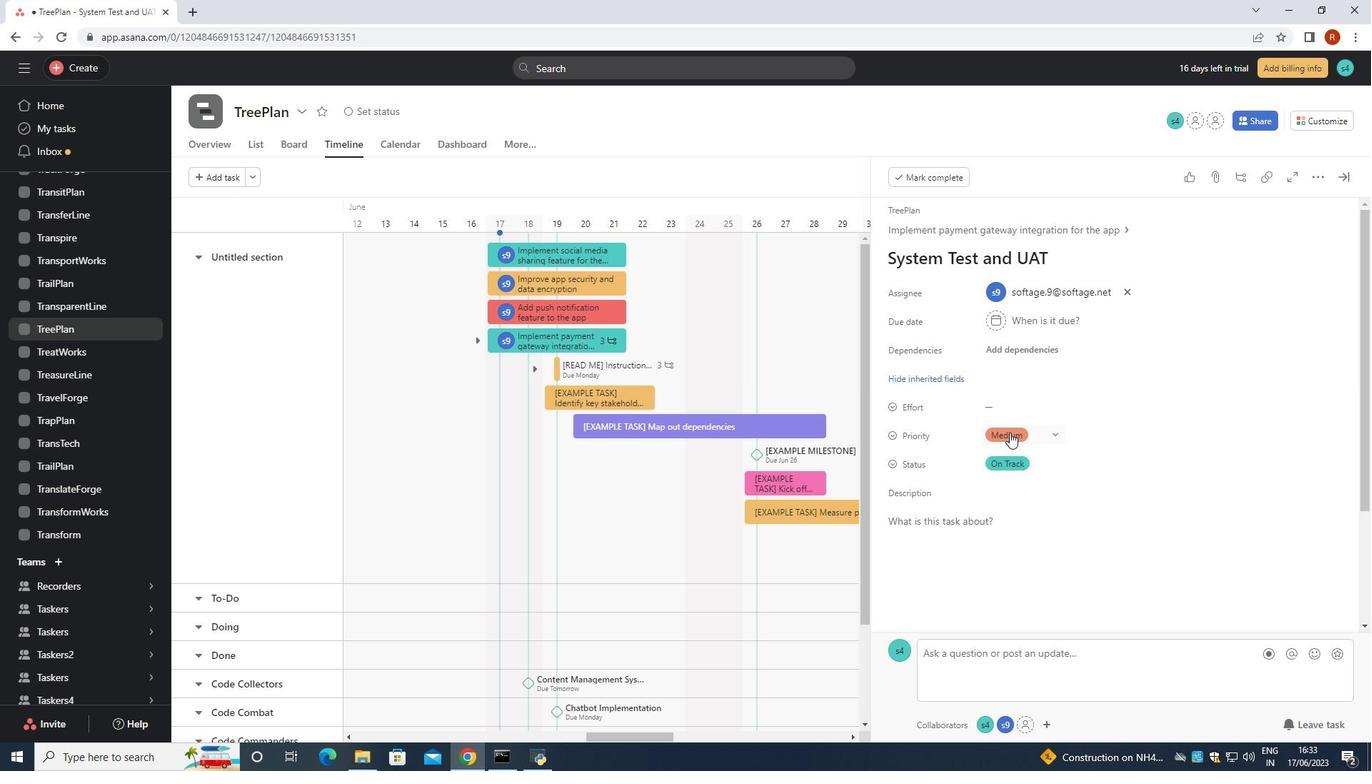 
Action: Mouse moved to (1023, 530)
Screenshot: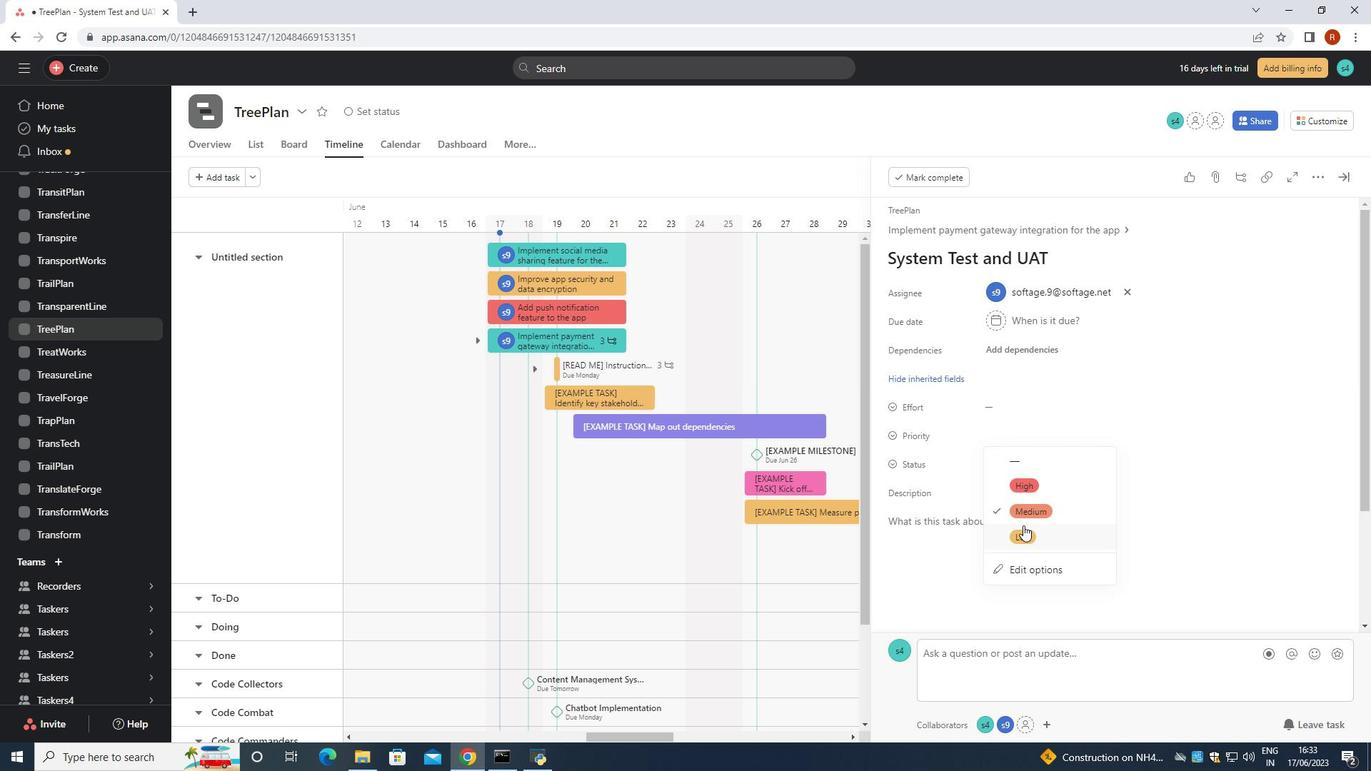 
Action: Mouse pressed left at (1023, 530)
Screenshot: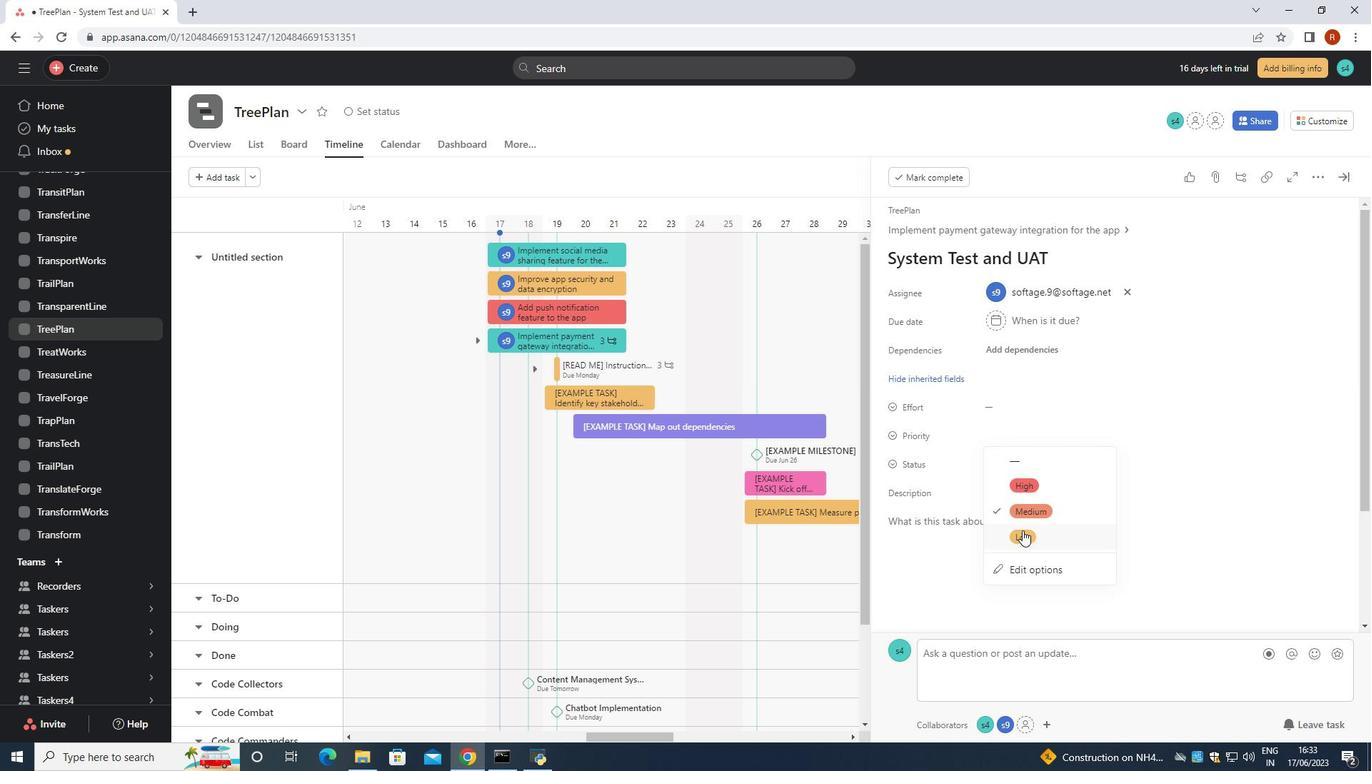 
Action: Mouse moved to (889, 492)
Screenshot: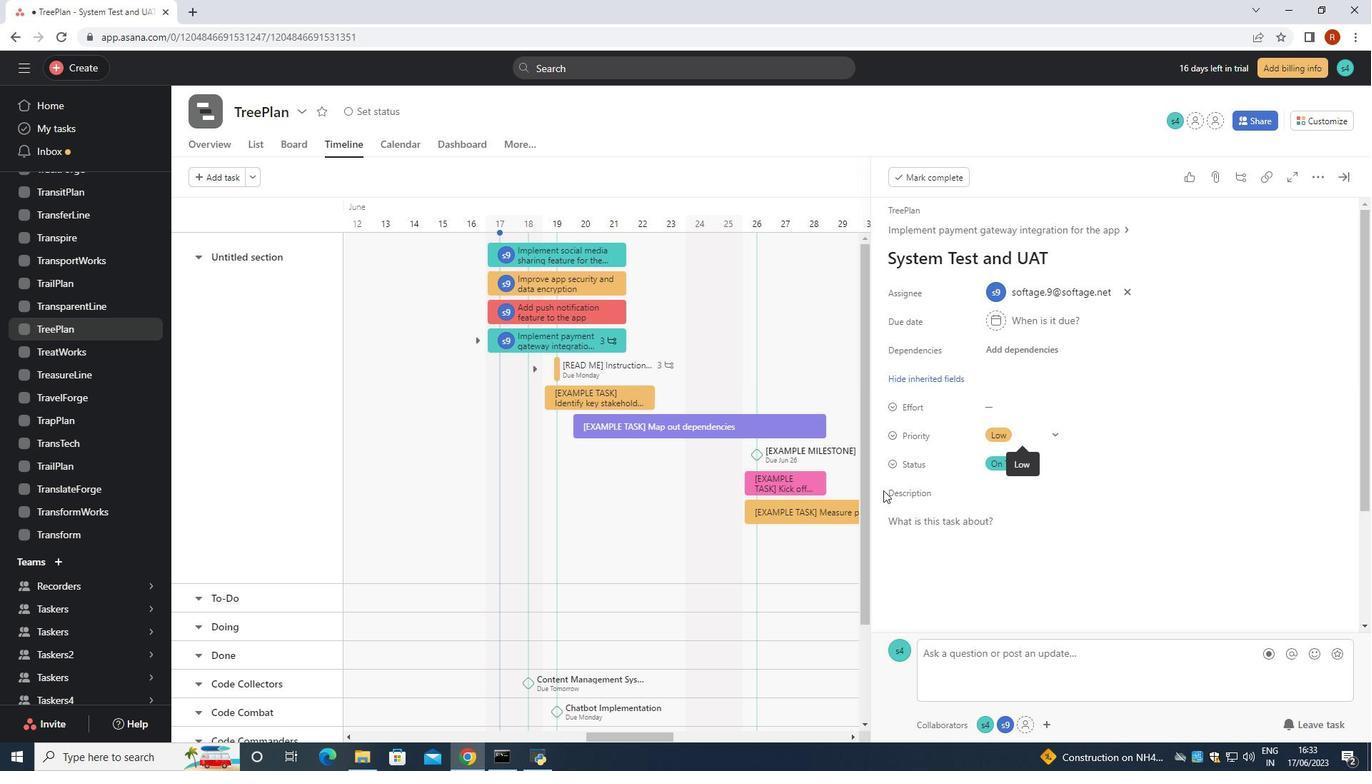
